Task: Find connections with filter location São Mateus do Maranhão with filter topic #Recruitmentwith filter profile language French with filter current company AYESA with filter school Annamalai University with filter industry Computer and Network Security with filter service category Nonprofit Consulting with filter keywords title Video Editor
Action: Mouse moved to (256, 346)
Screenshot: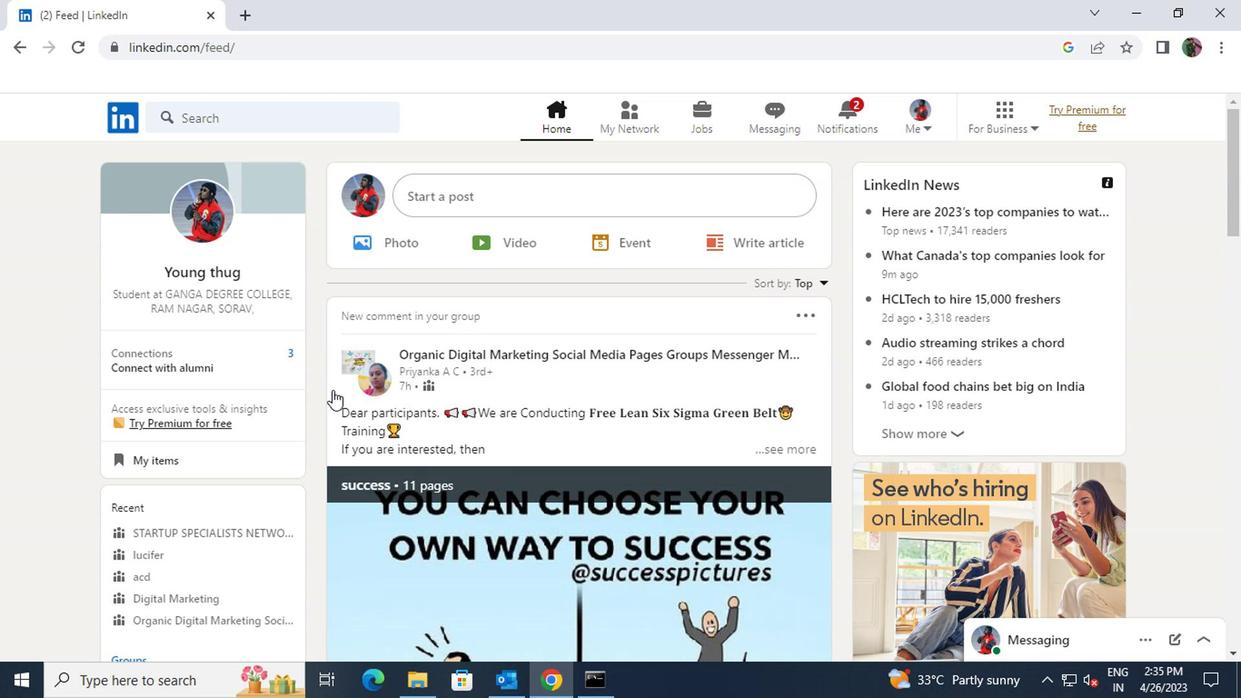 
Action: Mouse pressed left at (256, 346)
Screenshot: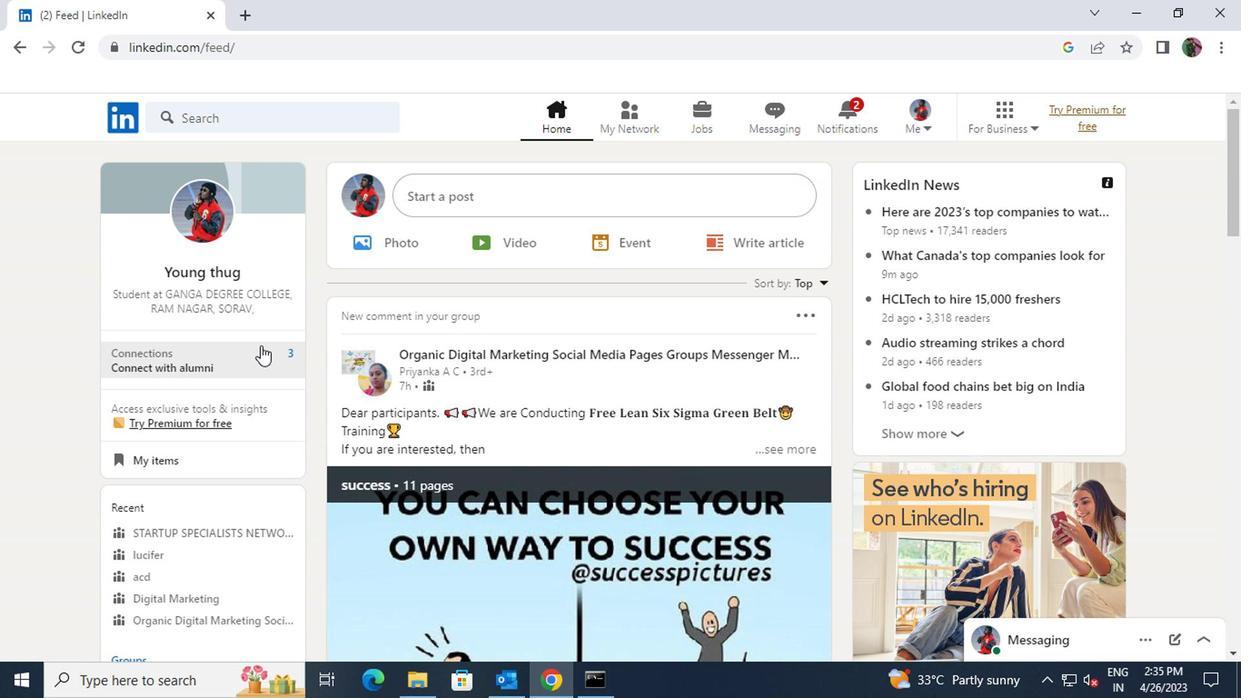 
Action: Mouse pressed left at (256, 346)
Screenshot: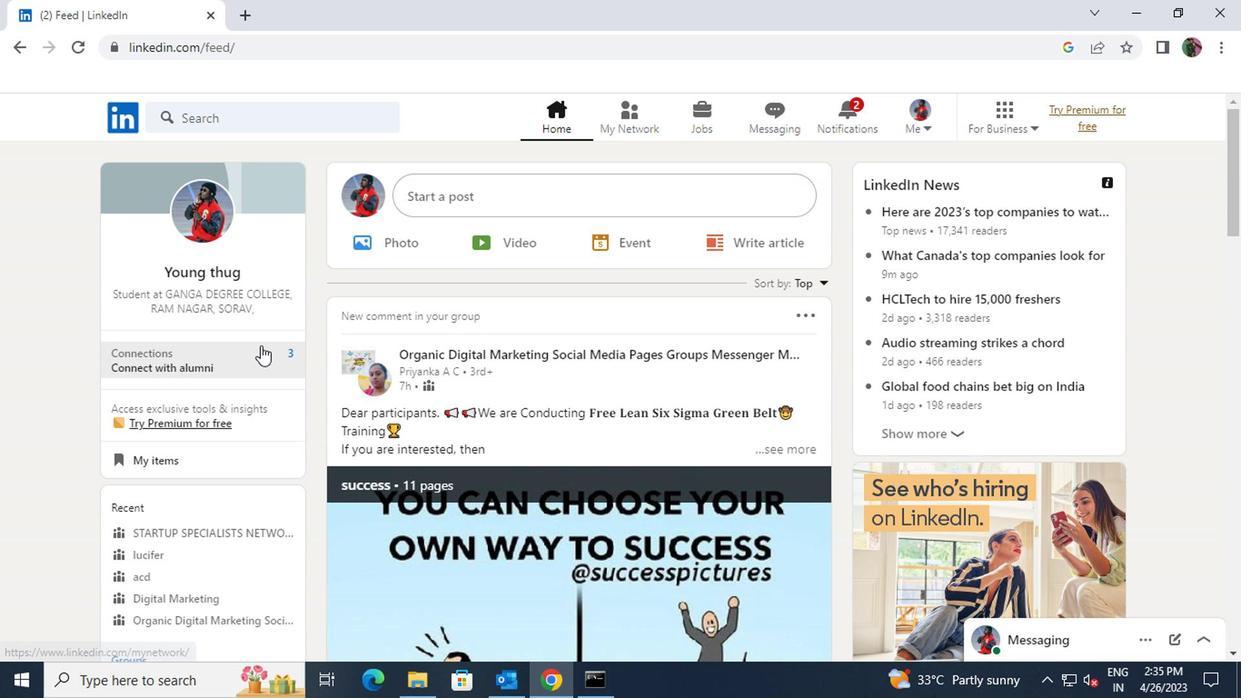 
Action: Mouse moved to (311, 227)
Screenshot: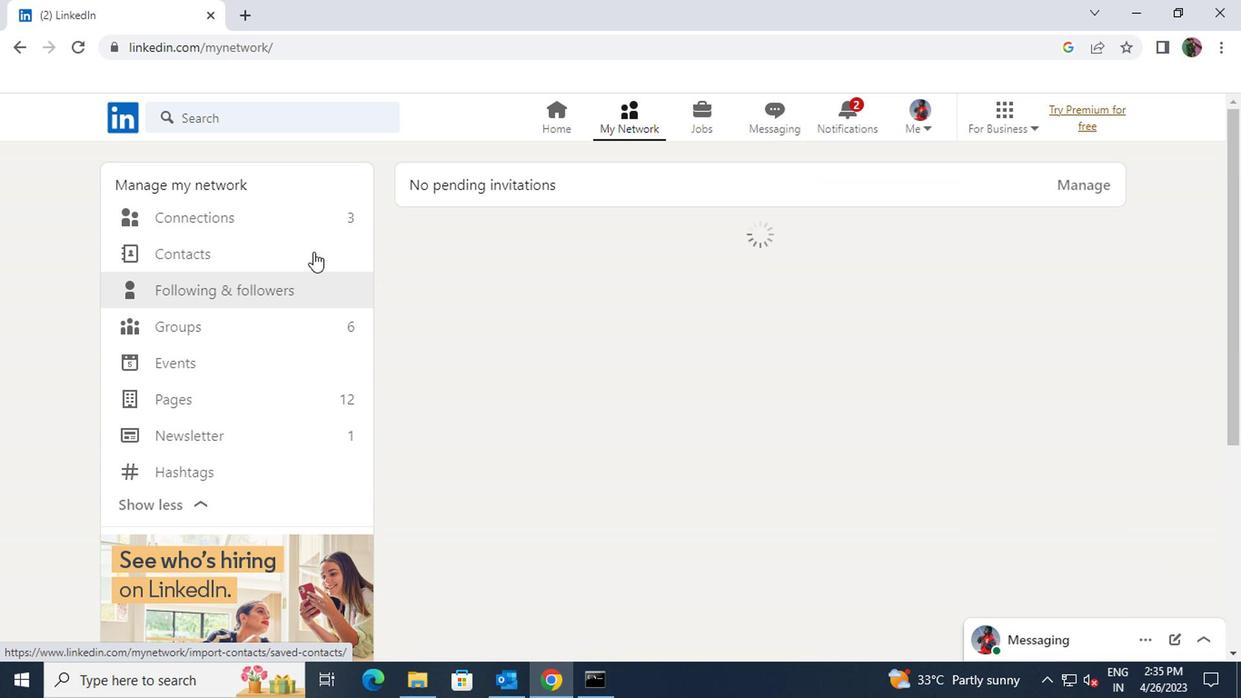 
Action: Mouse pressed left at (311, 227)
Screenshot: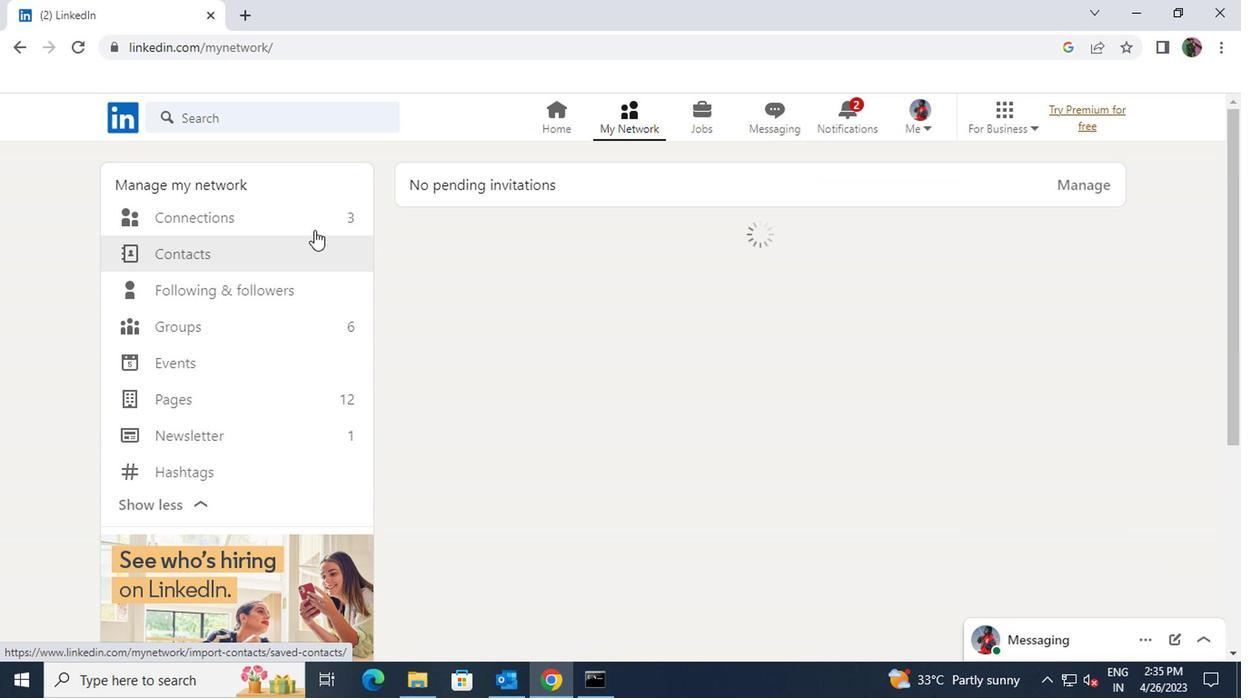 
Action: Mouse moved to (732, 217)
Screenshot: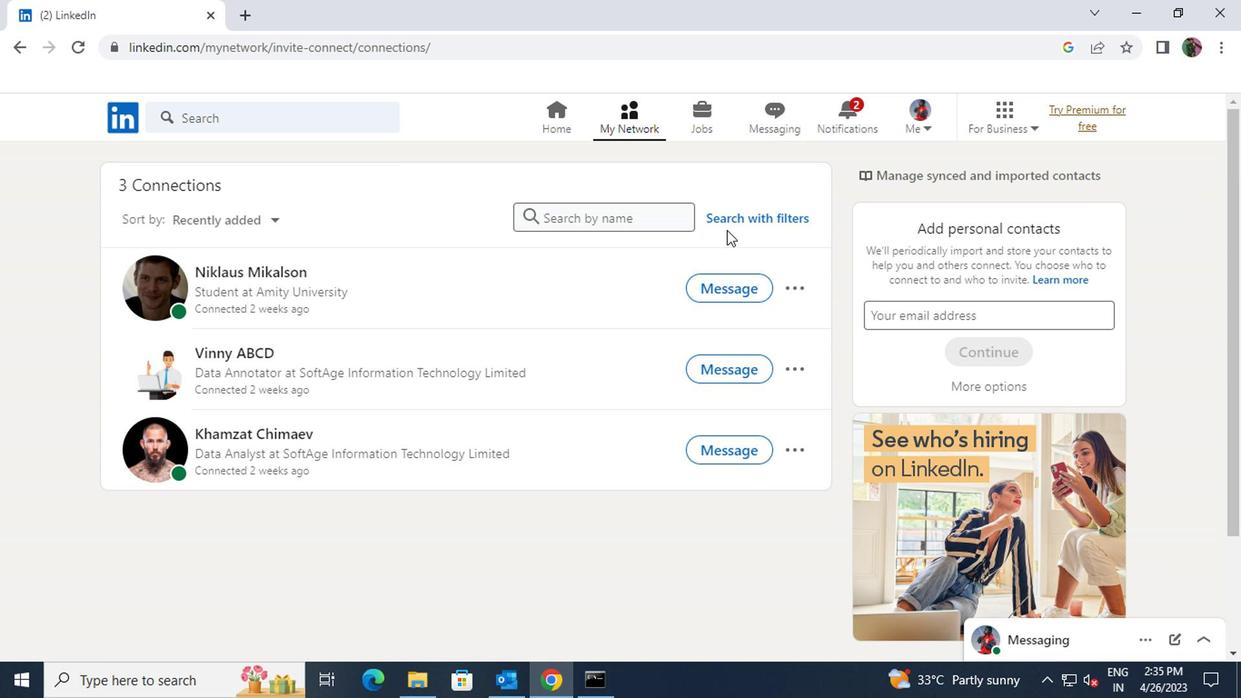 
Action: Mouse pressed left at (732, 217)
Screenshot: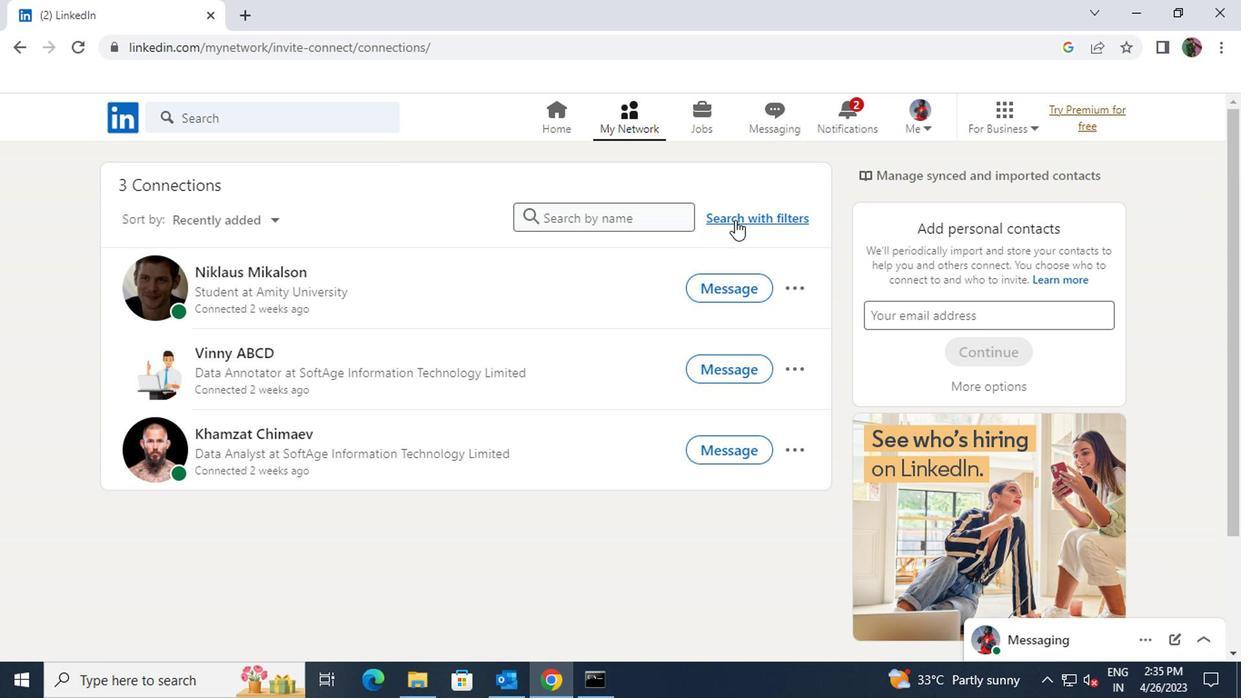 
Action: Mouse moved to (682, 171)
Screenshot: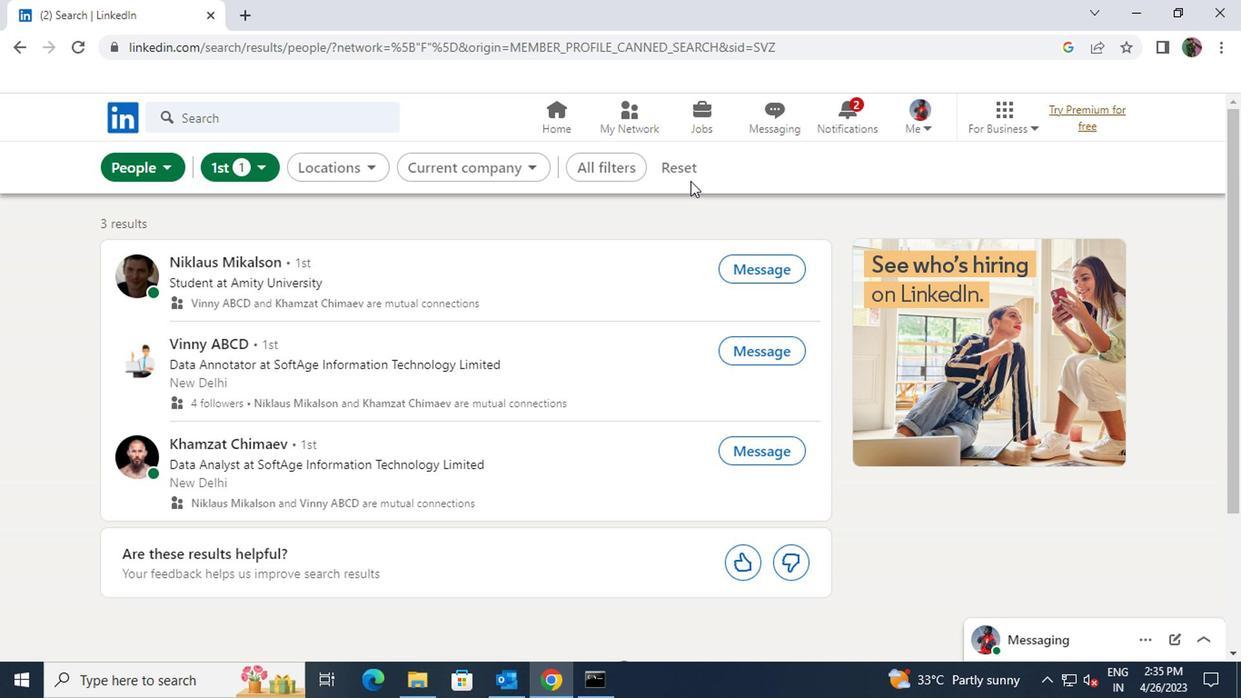 
Action: Mouse pressed left at (682, 171)
Screenshot: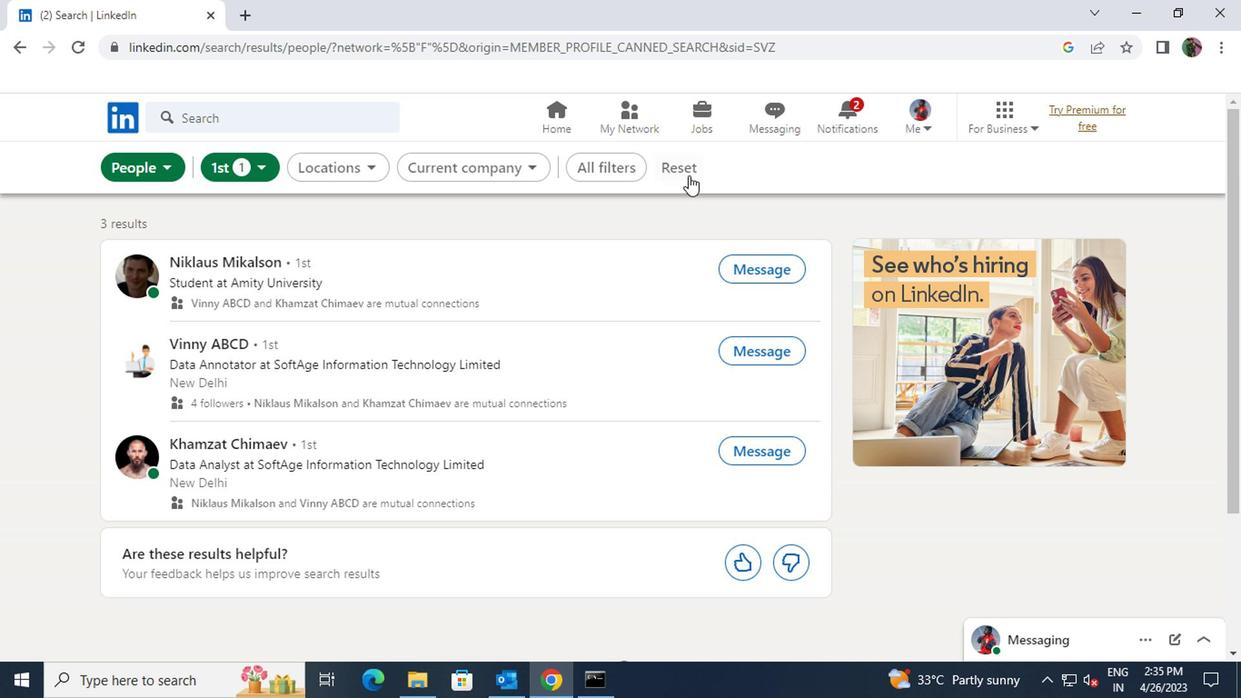 
Action: Mouse moved to (648, 169)
Screenshot: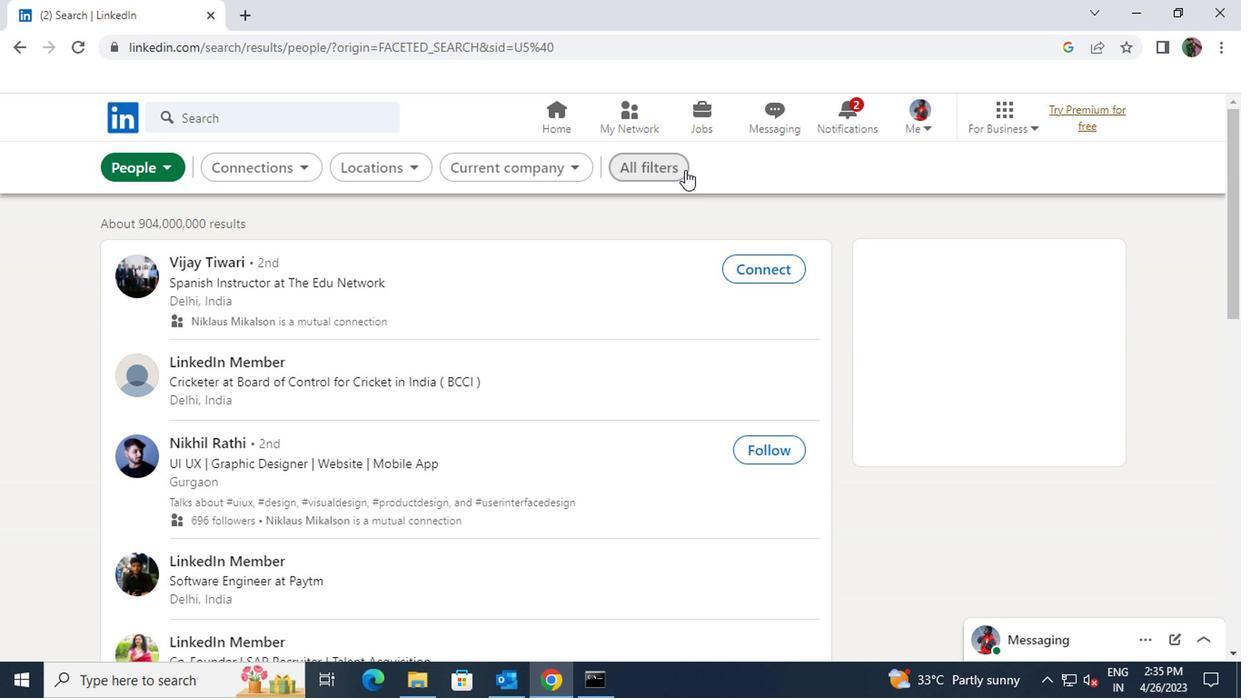 
Action: Mouse pressed left at (648, 169)
Screenshot: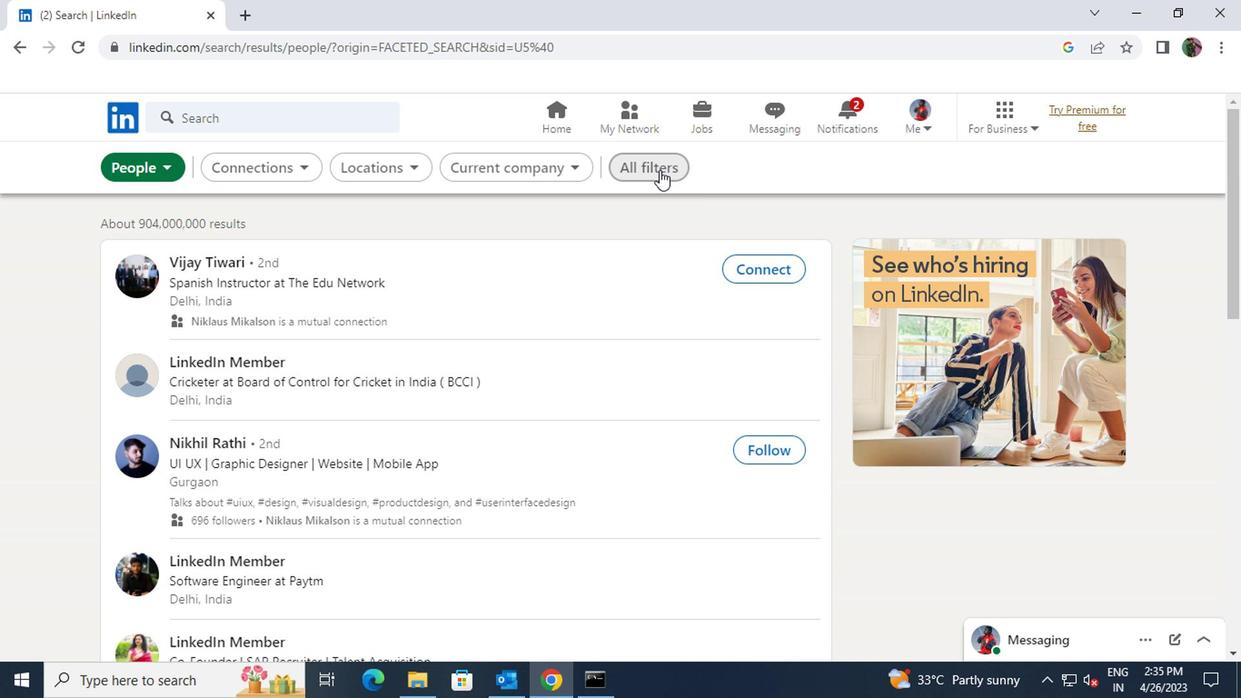 
Action: Mouse moved to (853, 323)
Screenshot: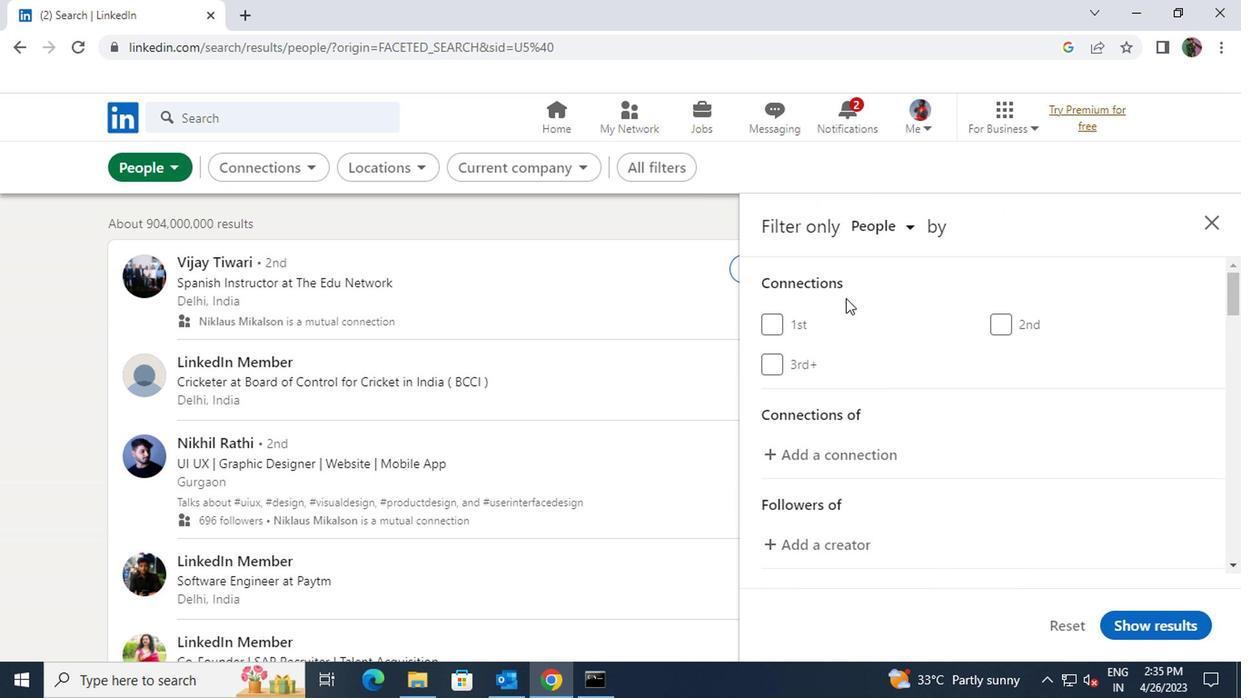 
Action: Mouse scrolled (853, 322) with delta (0, -1)
Screenshot: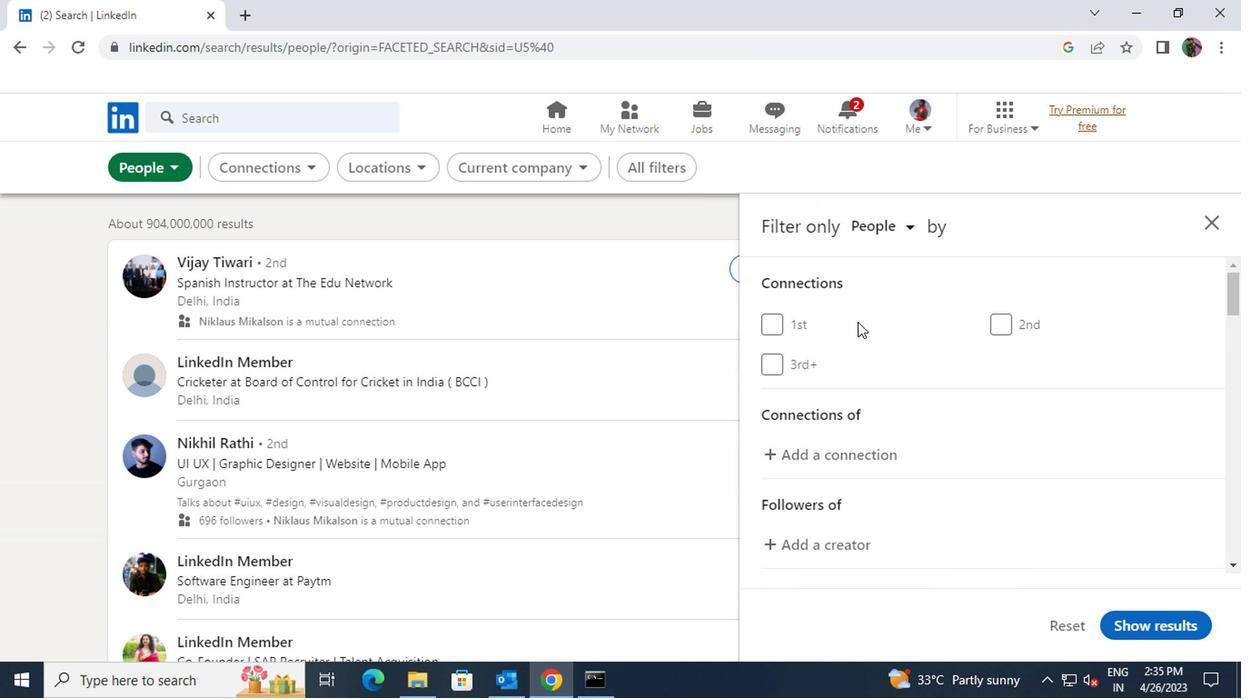 
Action: Mouse scrolled (853, 322) with delta (0, -1)
Screenshot: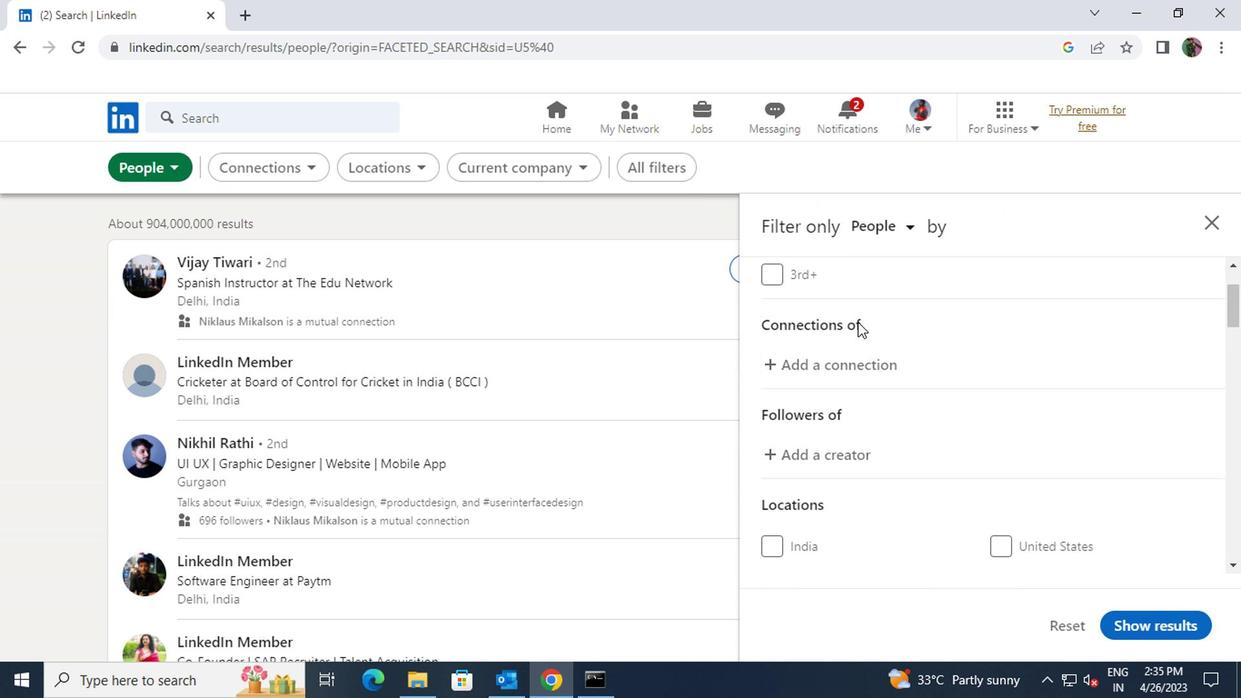 
Action: Mouse scrolled (853, 322) with delta (0, -1)
Screenshot: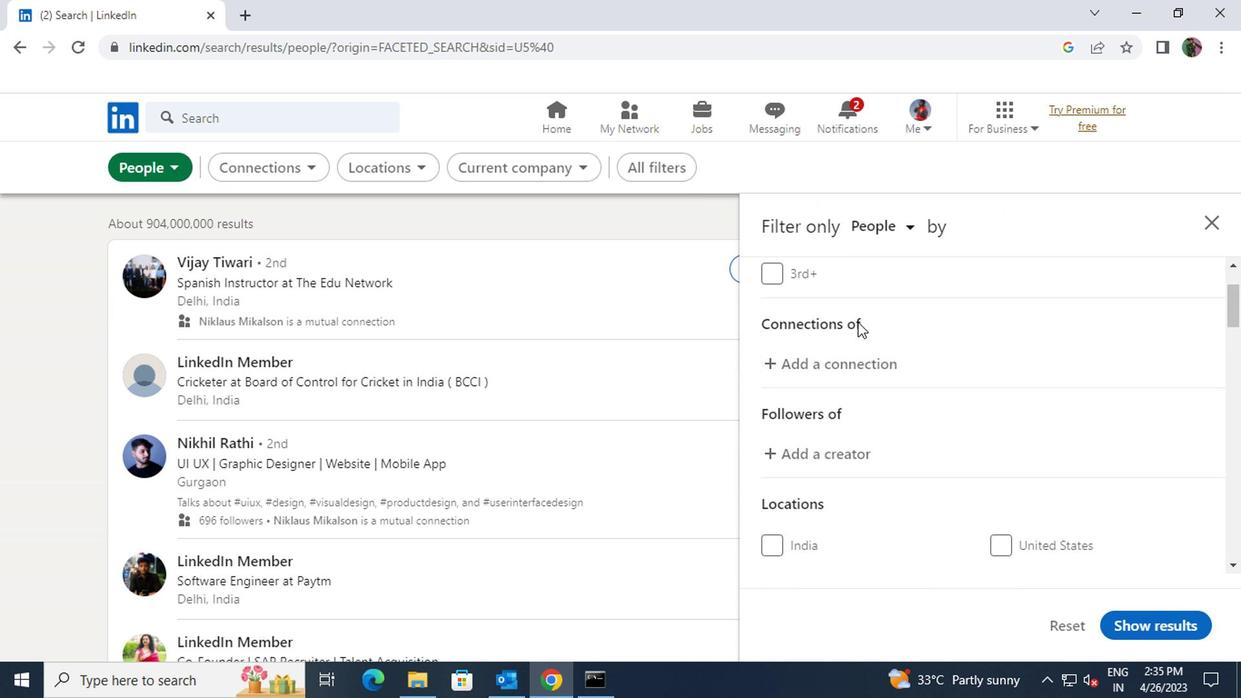 
Action: Mouse scrolled (853, 322) with delta (0, -1)
Screenshot: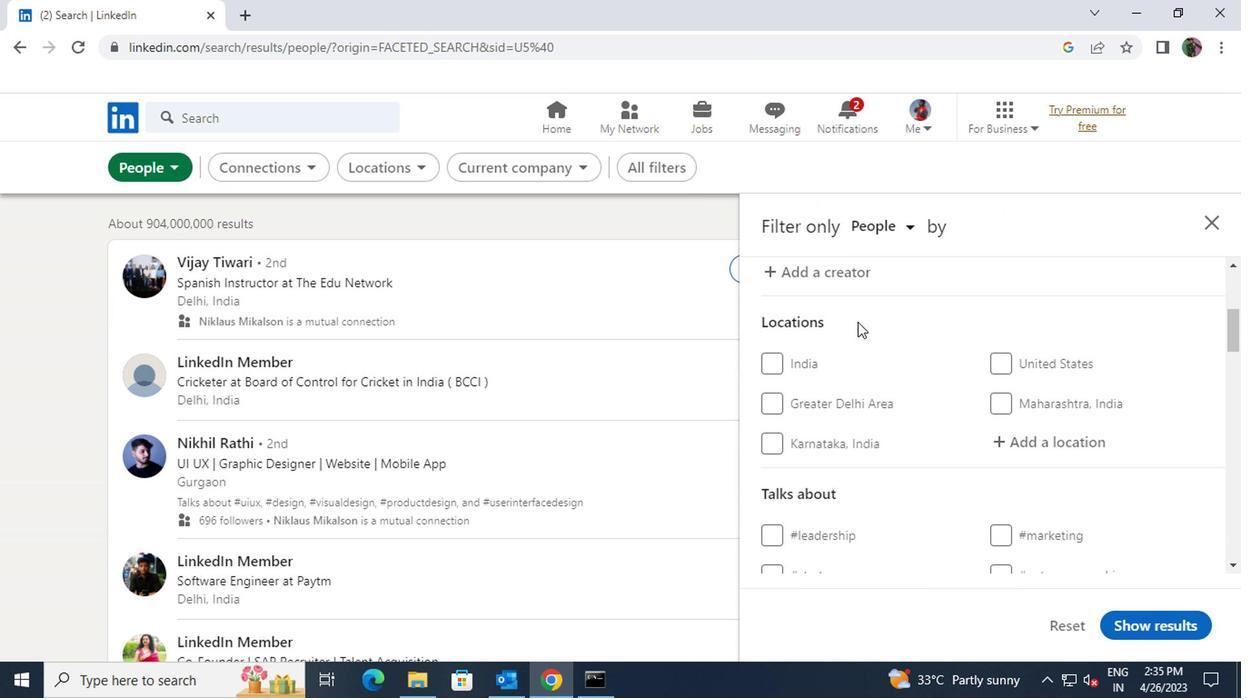 
Action: Mouse moved to (1069, 353)
Screenshot: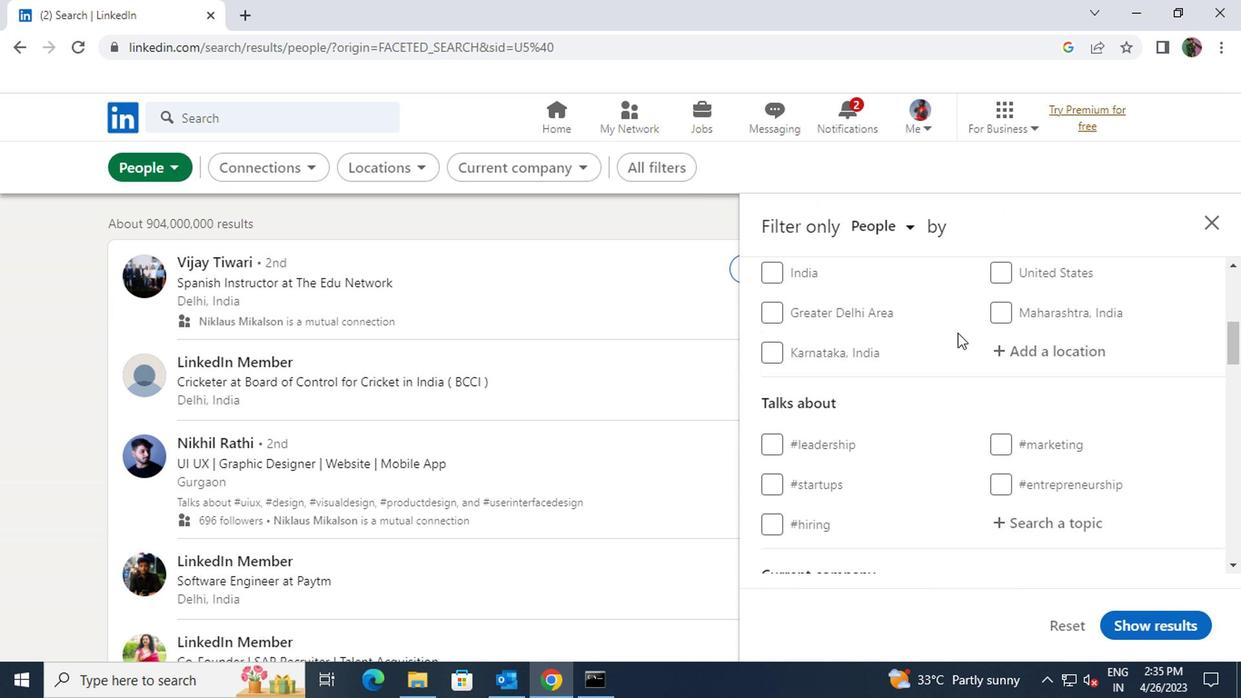 
Action: Mouse pressed left at (1069, 353)
Screenshot: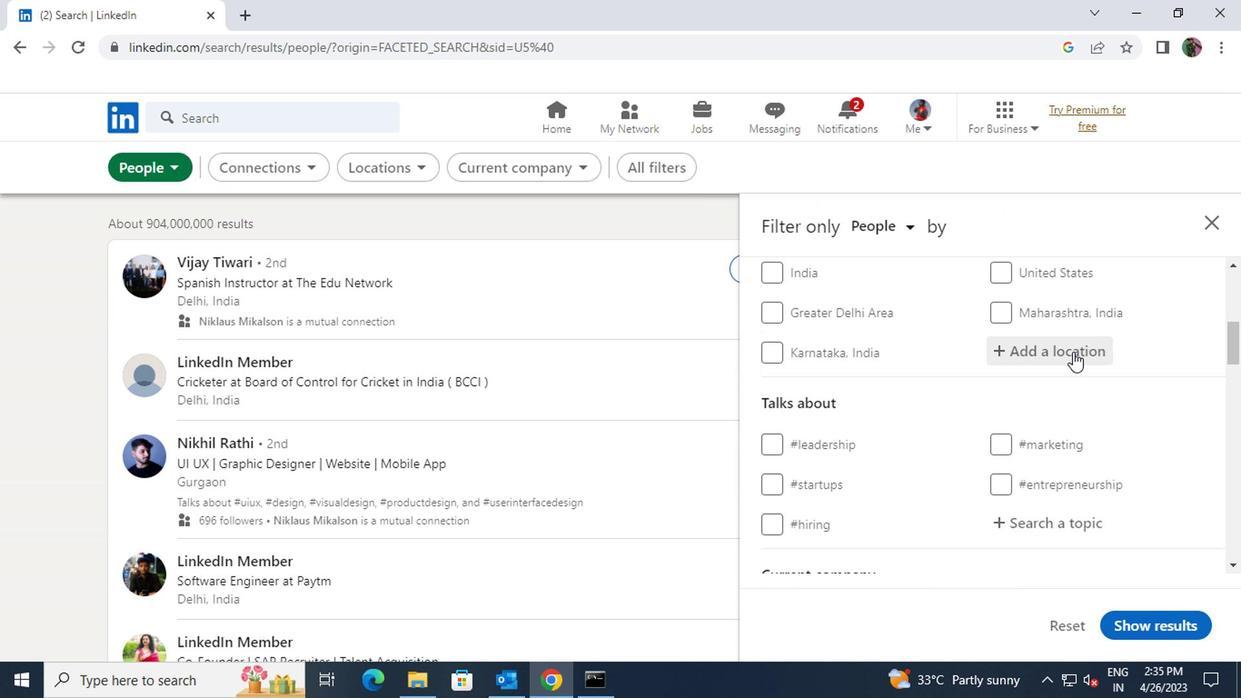 
Action: Key pressed <Key.shift><Key.shift>SAO<Key.space>MATEU
Screenshot: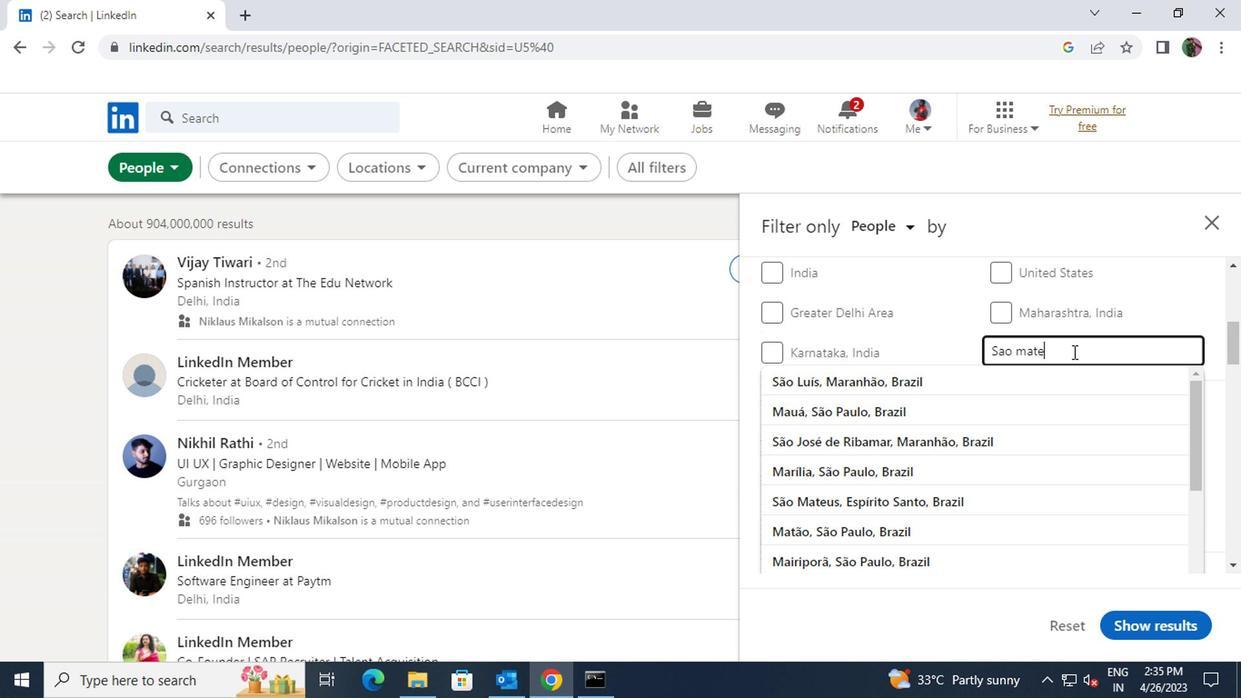 
Action: Mouse moved to (1043, 435)
Screenshot: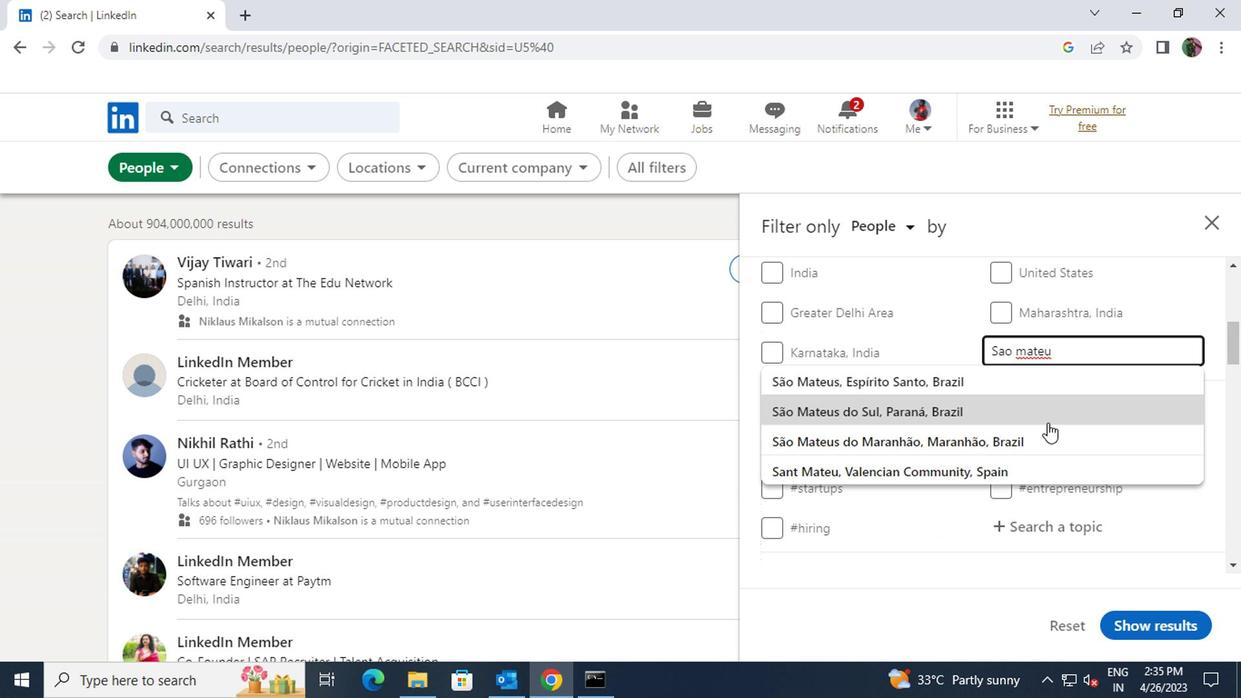 
Action: Mouse pressed left at (1043, 435)
Screenshot: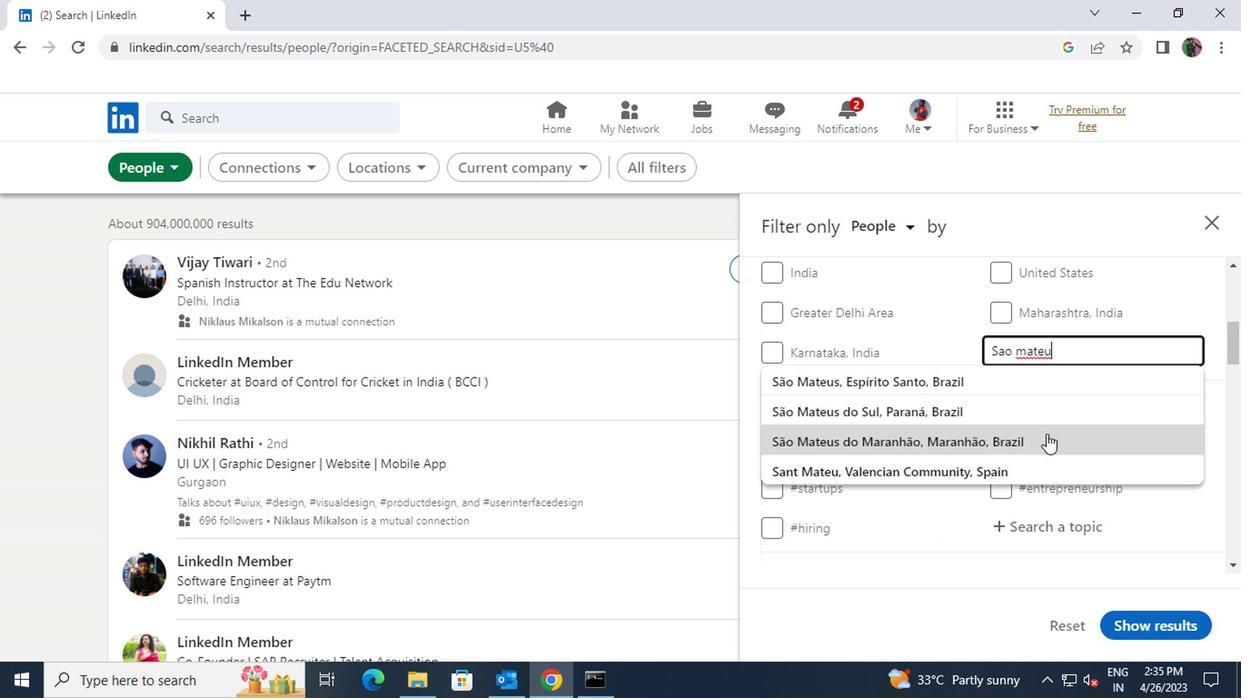 
Action: Mouse scrolled (1043, 433) with delta (0, -1)
Screenshot: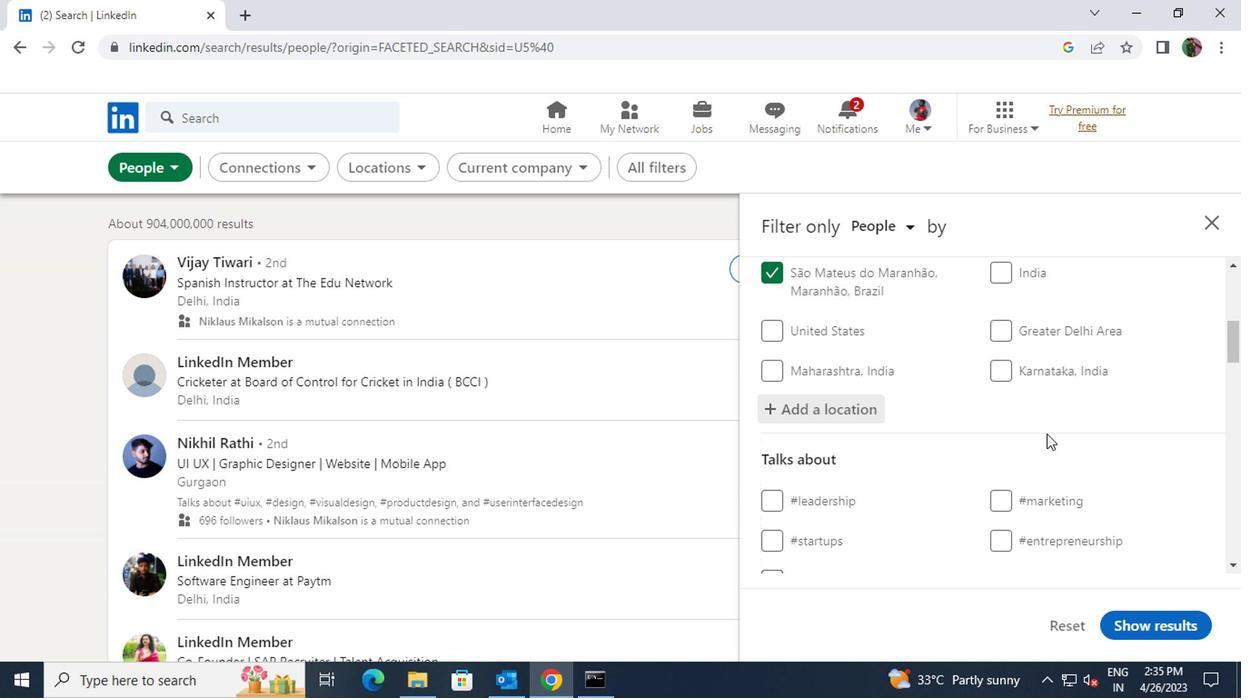 
Action: Mouse moved to (1032, 500)
Screenshot: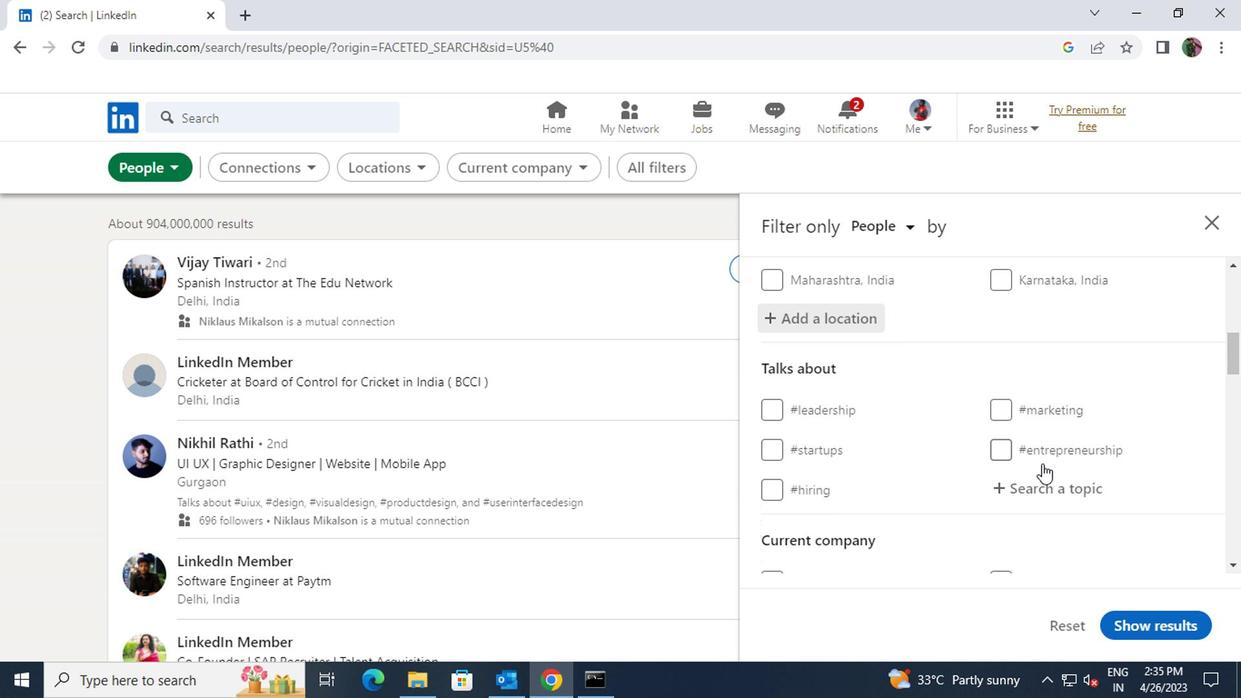 
Action: Mouse pressed left at (1032, 500)
Screenshot: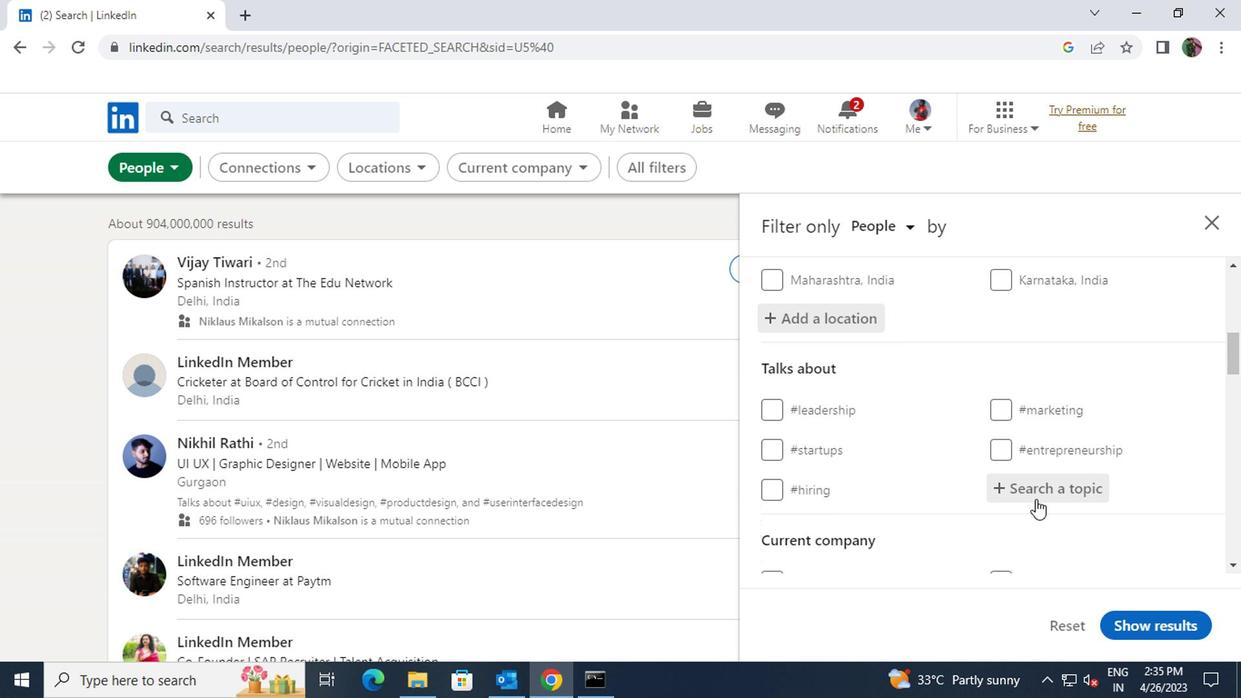
Action: Key pressed <Key.shift><Key.shift><Key.shift><Key.shift><Key.shift><Key.shift><Key.shift><Key.shift><Key.shift>#<Key.shift>RECURITMENTWITH
Screenshot: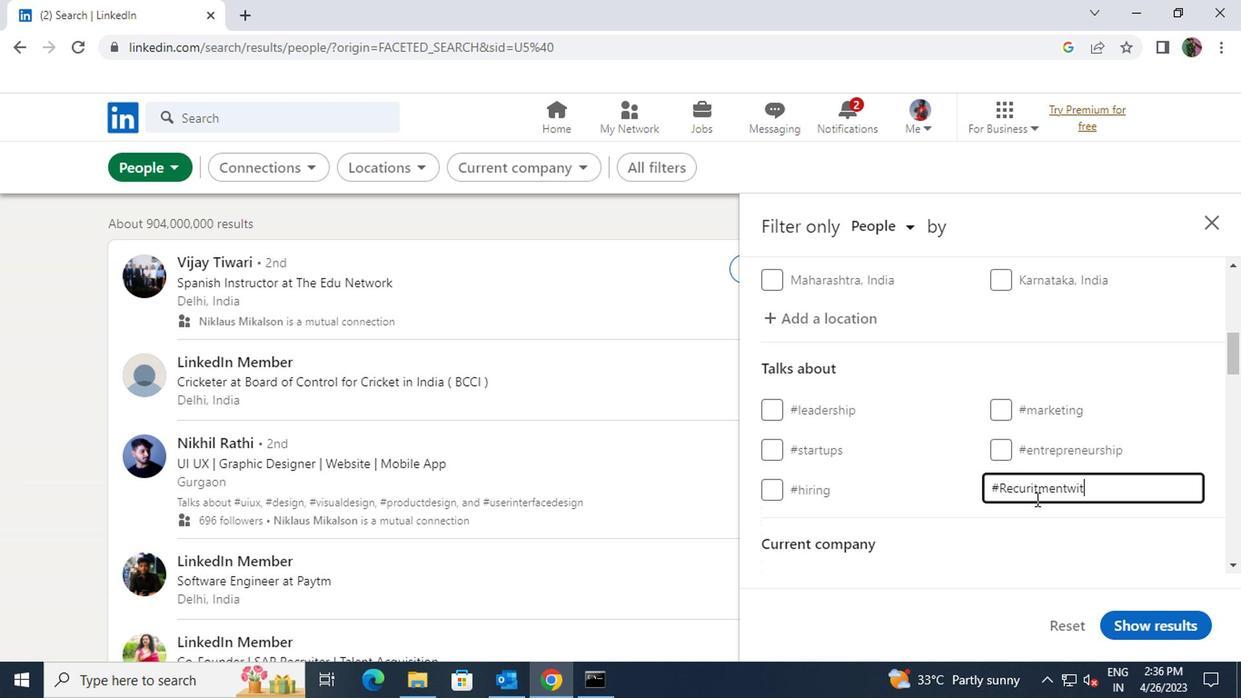 
Action: Mouse scrolled (1032, 499) with delta (0, 0)
Screenshot: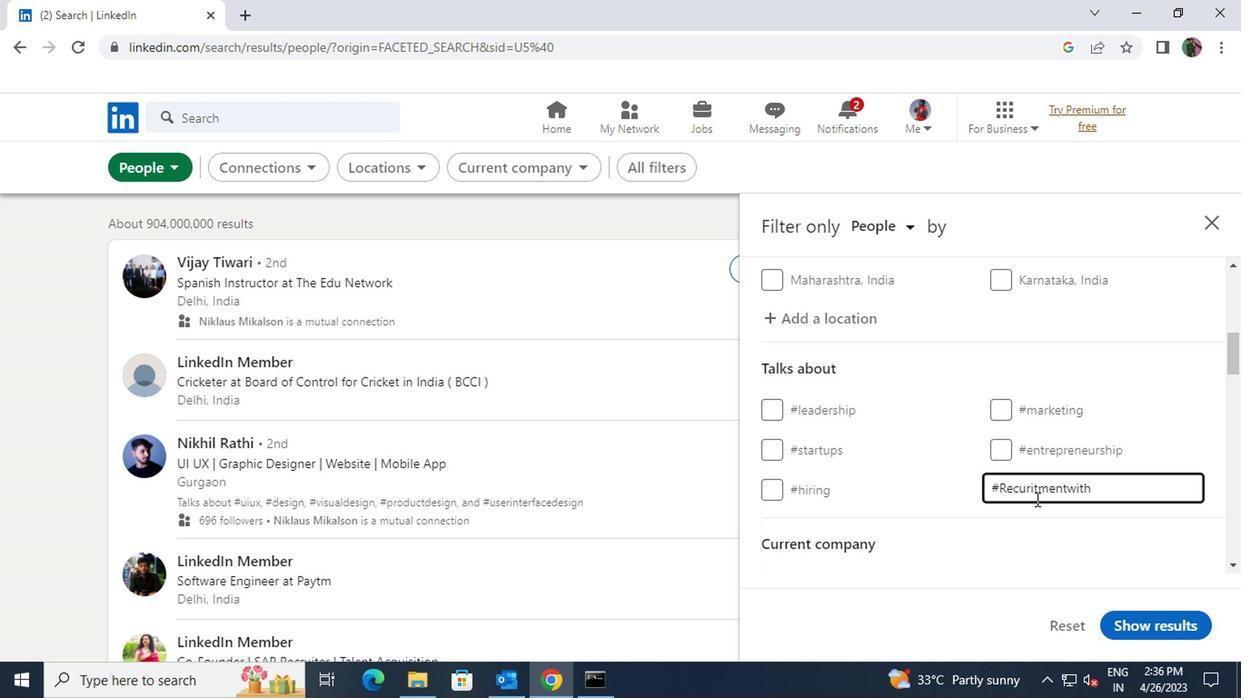 
Action: Mouse scrolled (1032, 499) with delta (0, 0)
Screenshot: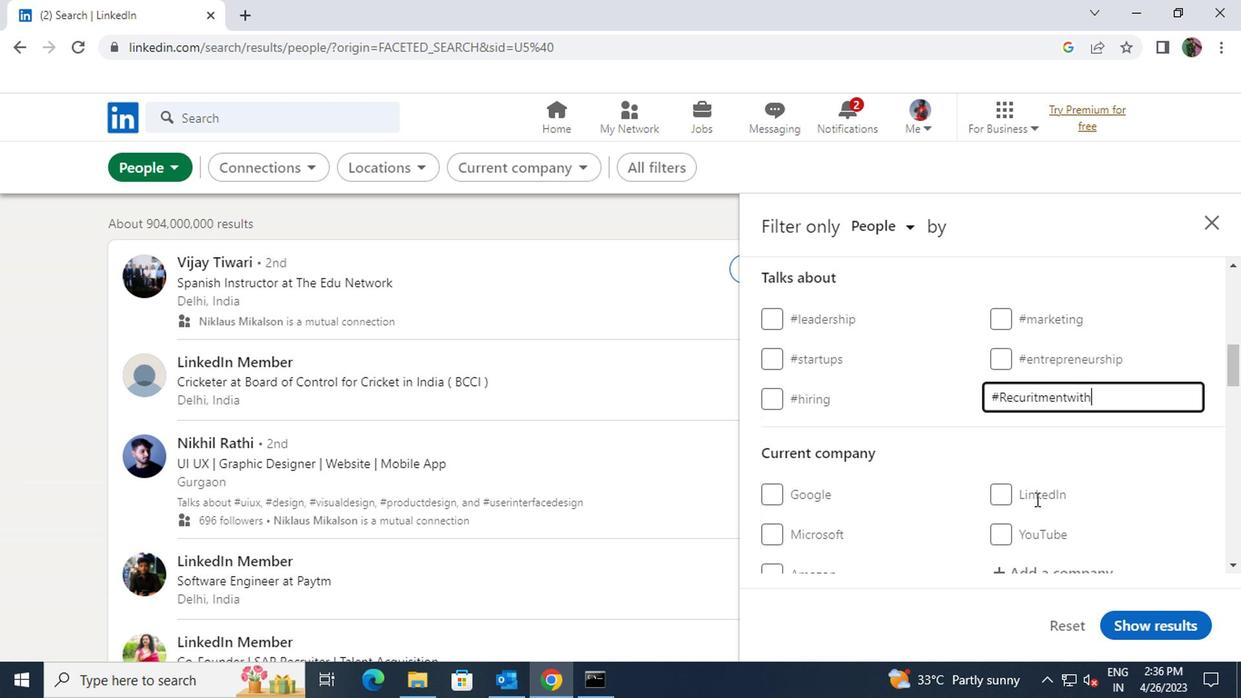 
Action: Mouse scrolled (1032, 499) with delta (0, 0)
Screenshot: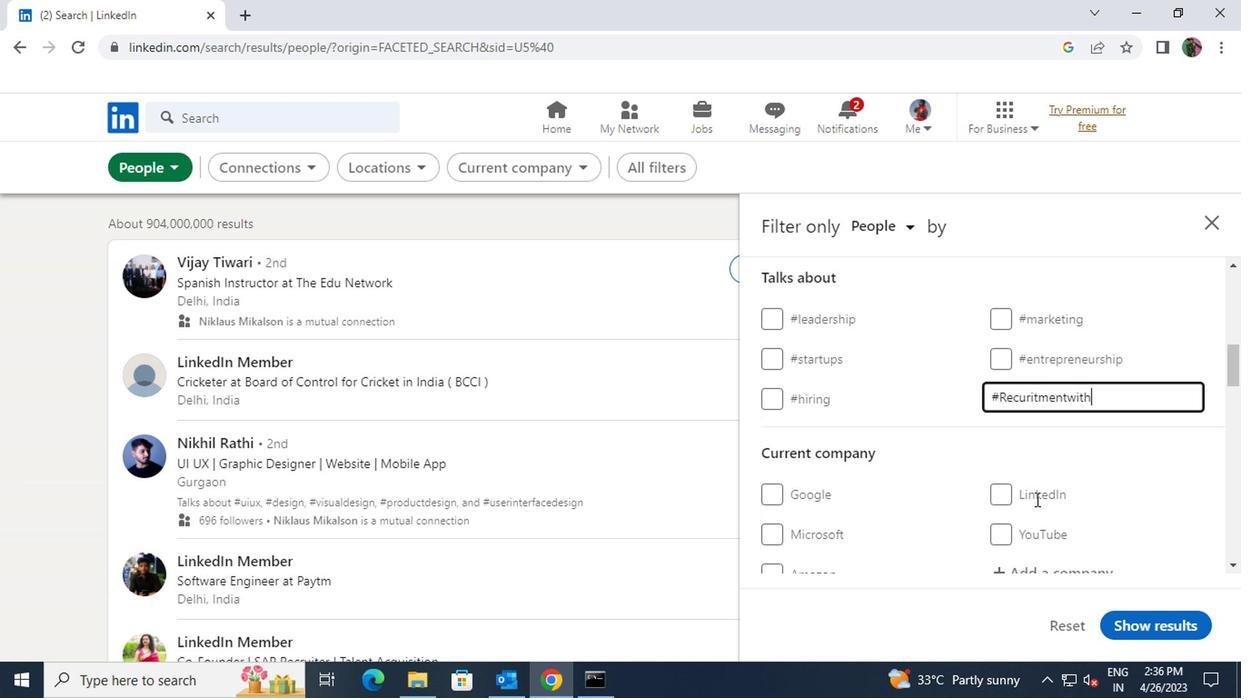 
Action: Mouse moved to (1029, 391)
Screenshot: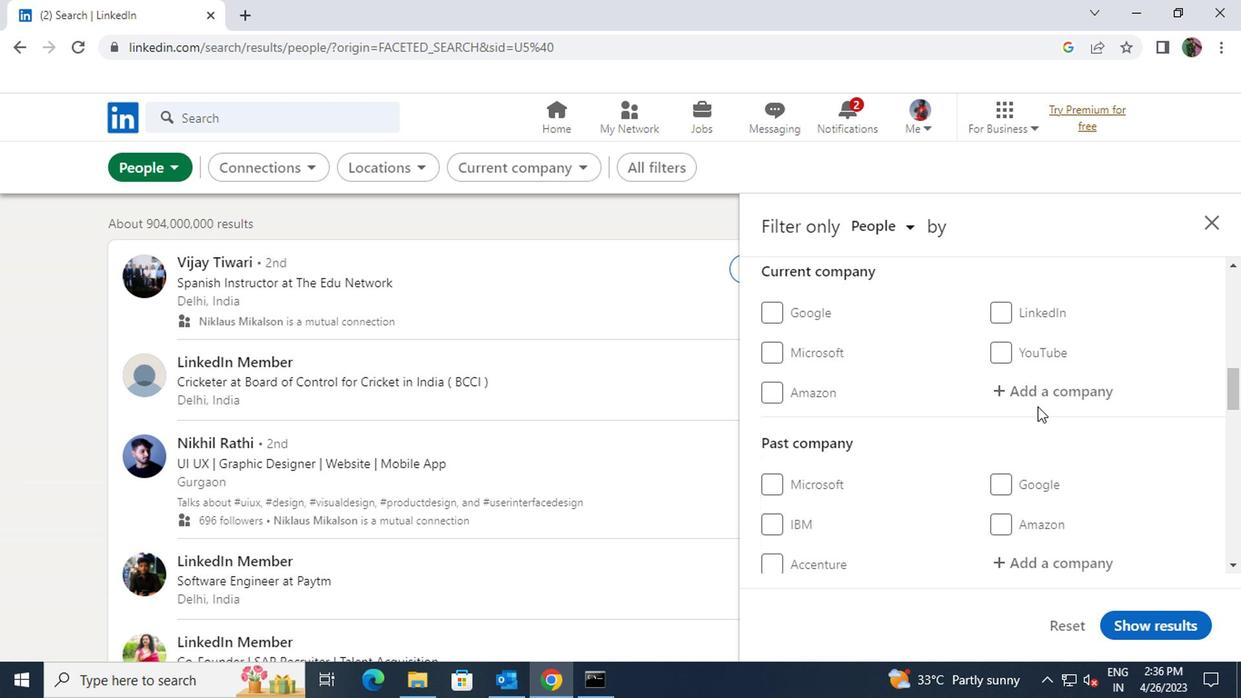 
Action: Mouse pressed left at (1029, 391)
Screenshot: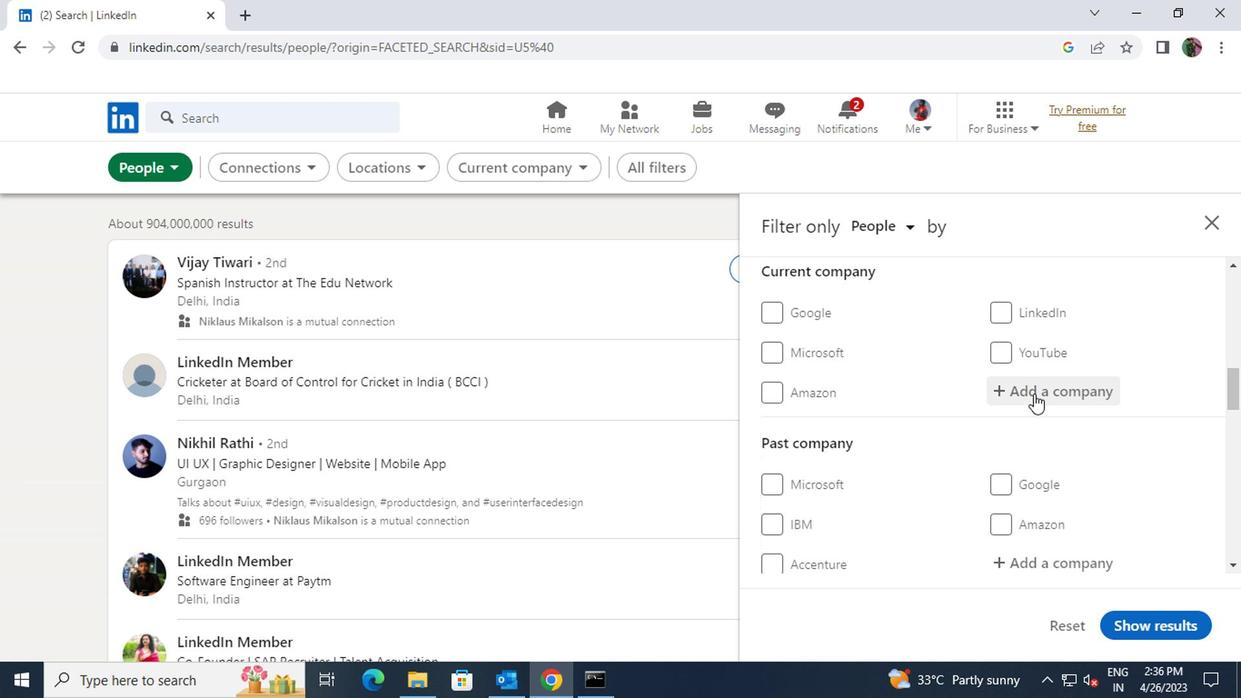 
Action: Key pressed <Key.shift><Key.shift><Key.shift><Key.shift><Key.shift><Key.shift><Key.shift><Key.shift><Key.shift>AYESA
Screenshot: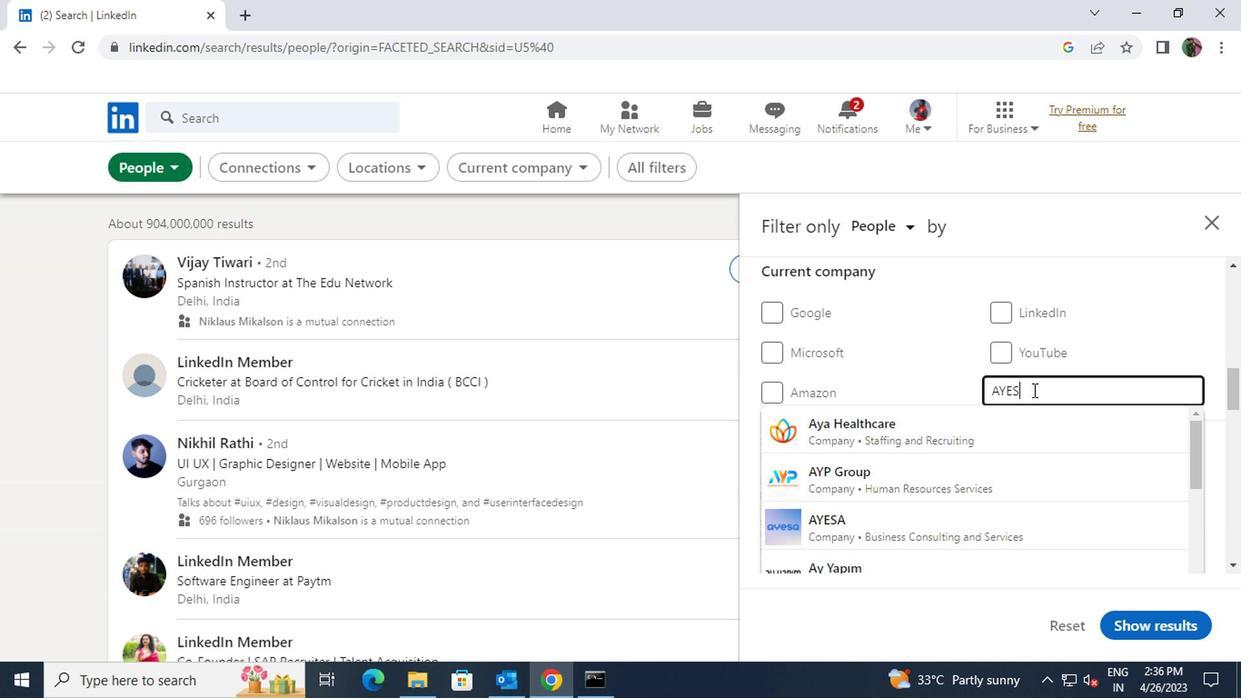 
Action: Mouse moved to (1019, 428)
Screenshot: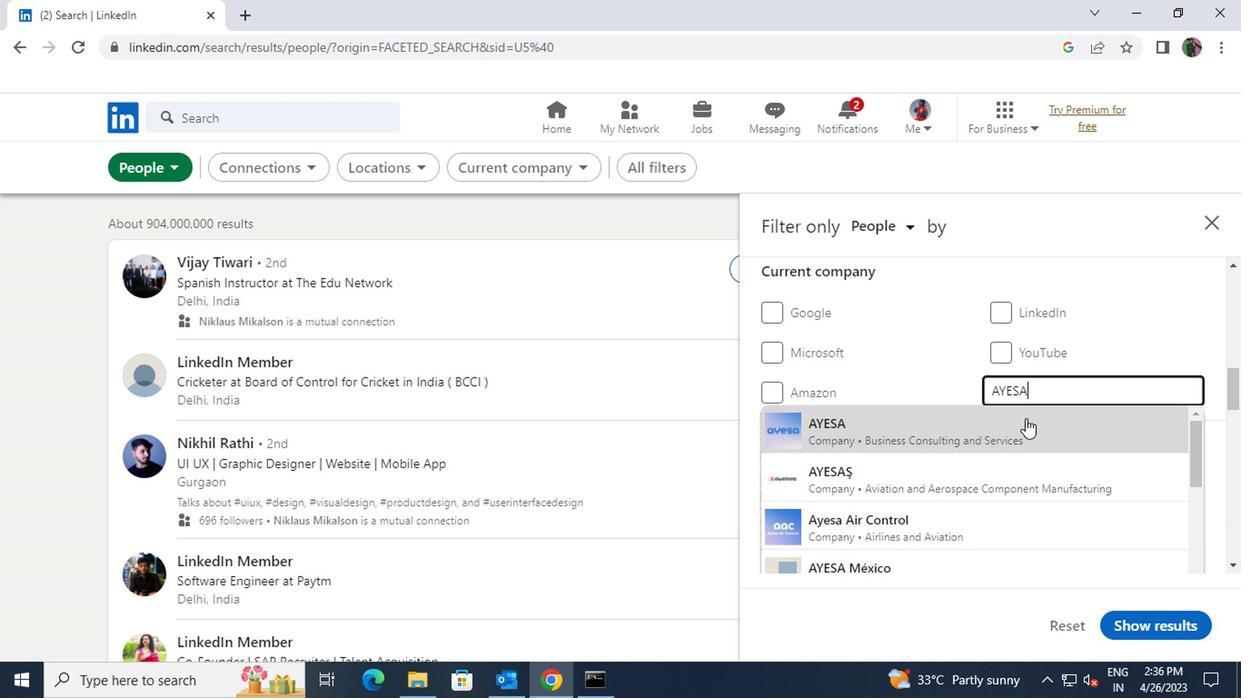
Action: Mouse pressed left at (1019, 428)
Screenshot: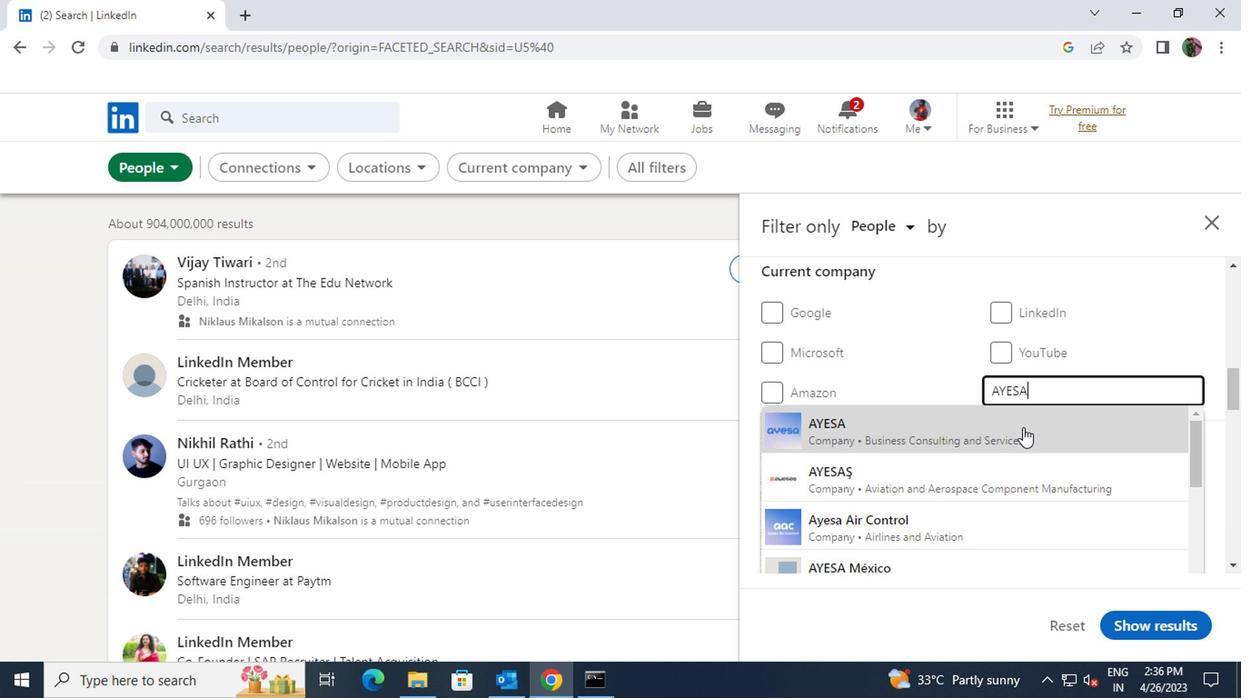 
Action: Mouse scrolled (1019, 428) with delta (0, 0)
Screenshot: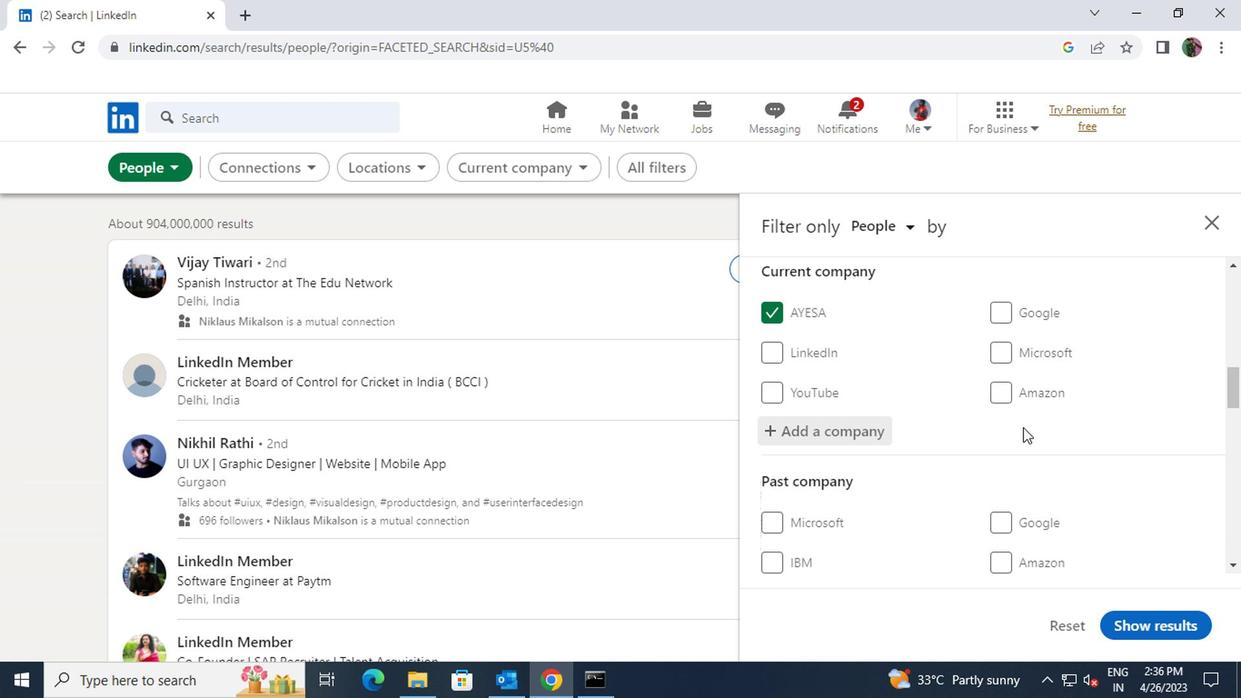 
Action: Mouse scrolled (1019, 428) with delta (0, 0)
Screenshot: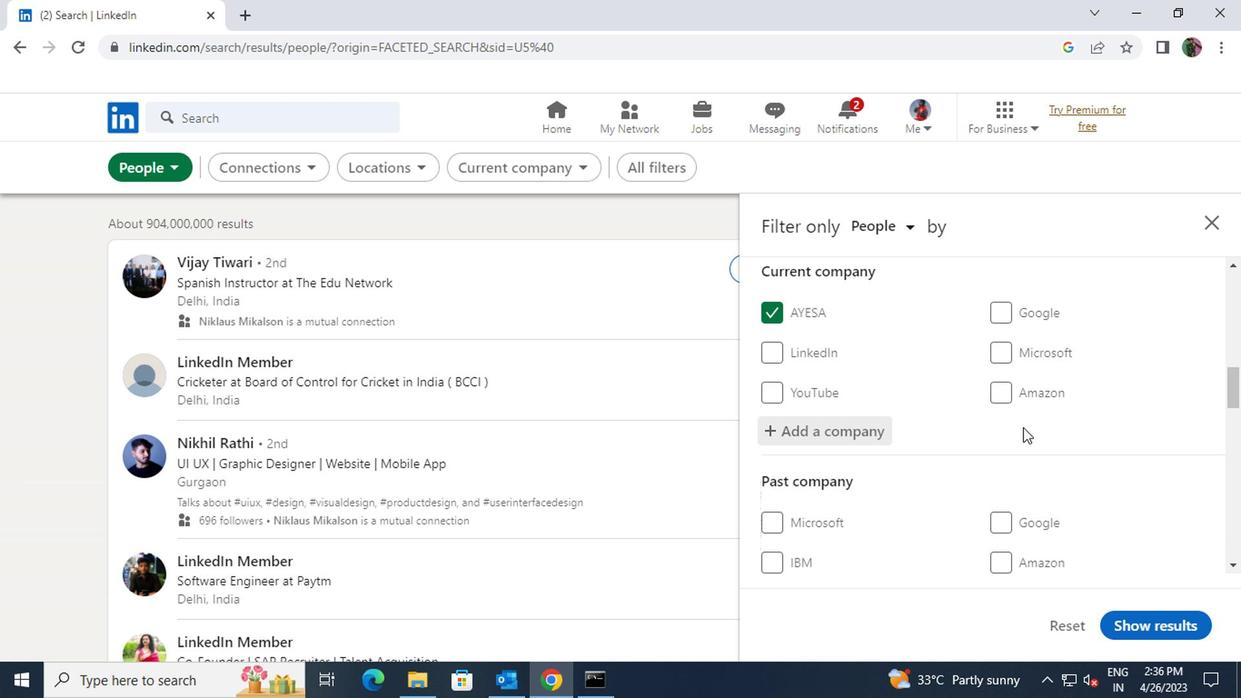 
Action: Mouse scrolled (1019, 428) with delta (0, 0)
Screenshot: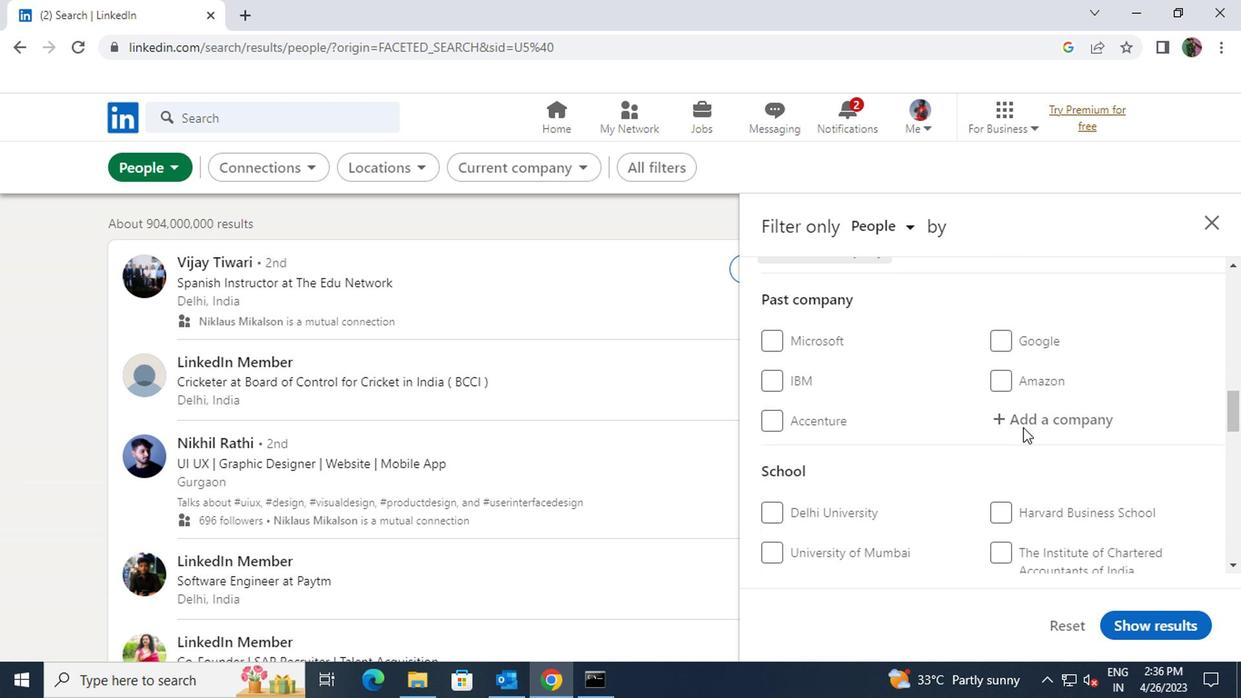 
Action: Mouse scrolled (1019, 428) with delta (0, 0)
Screenshot: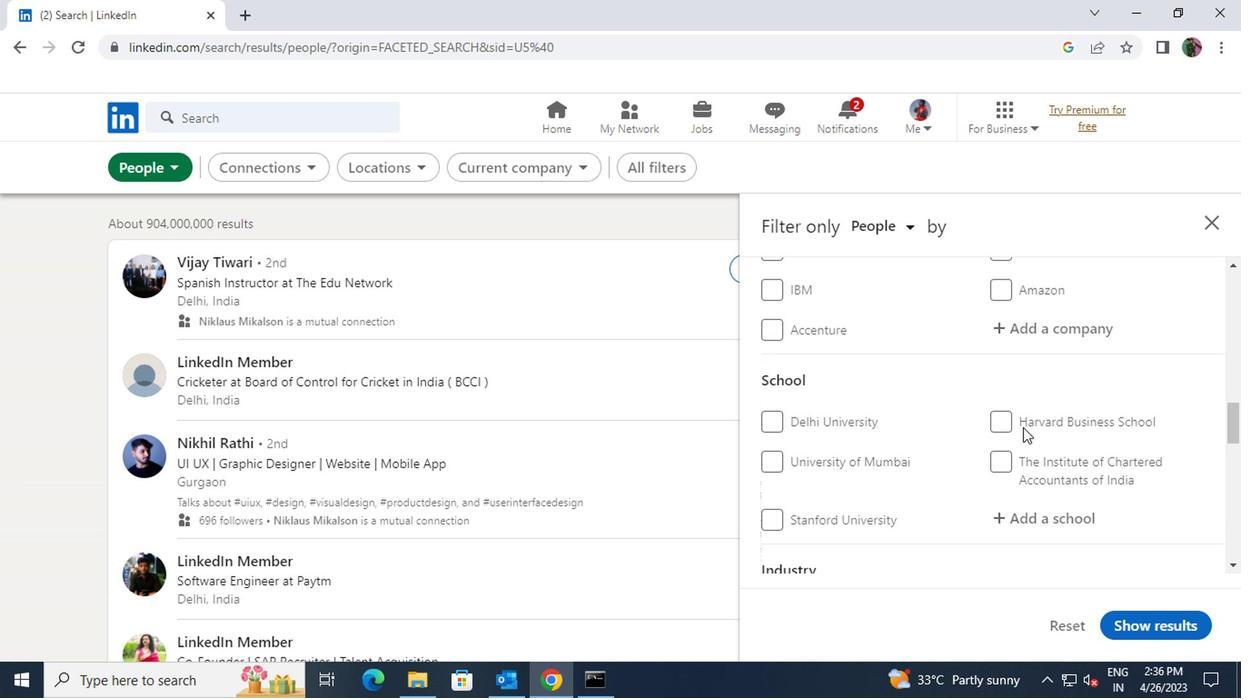 
Action: Mouse pressed left at (1019, 428)
Screenshot: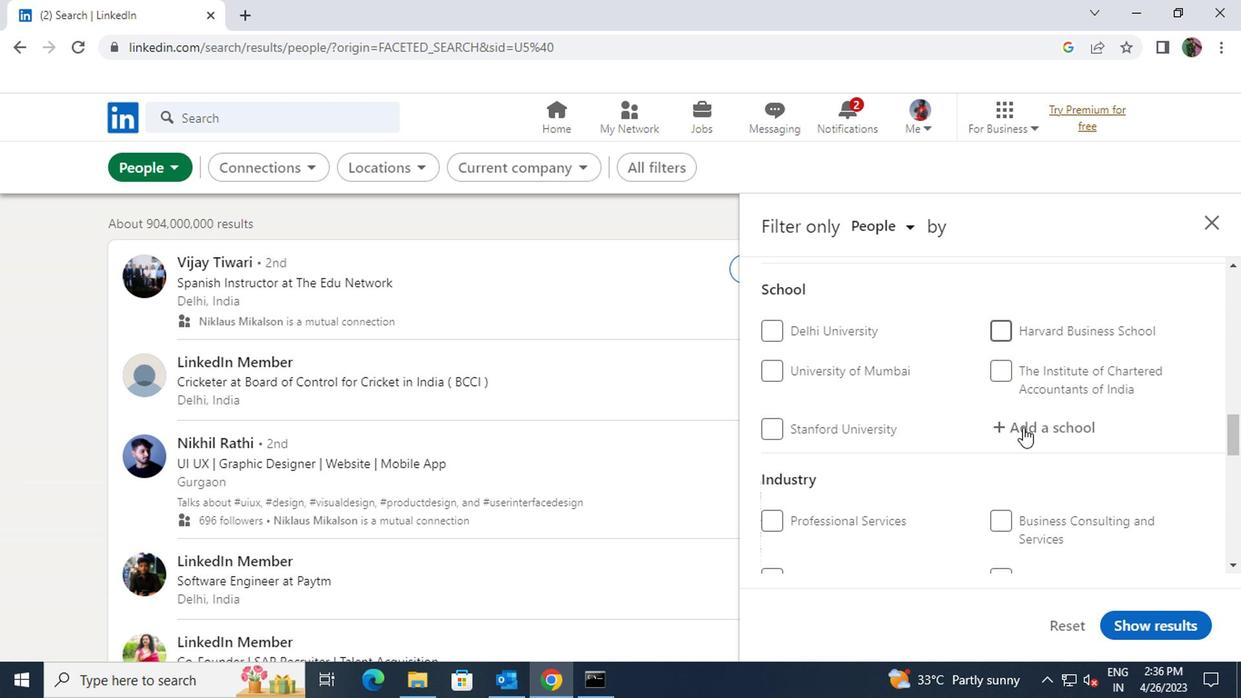 
Action: Key pressed <Key.shift><Key.shift>ANNAMALAI
Screenshot: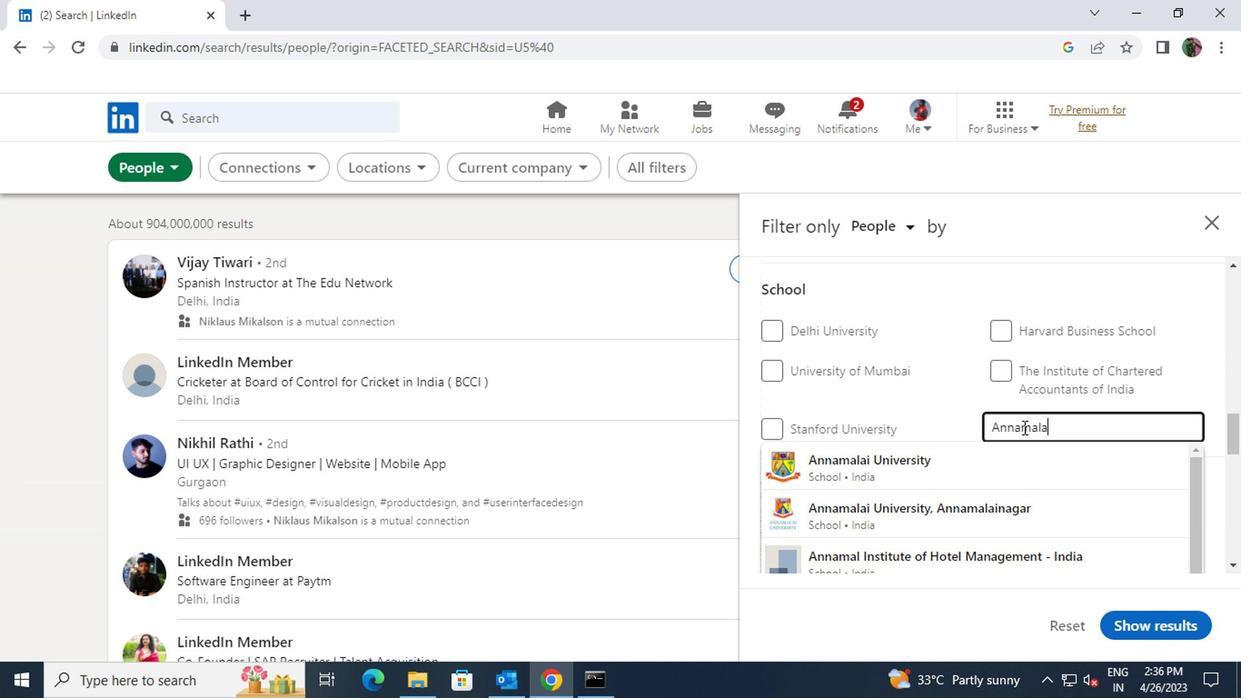 
Action: Mouse moved to (1009, 460)
Screenshot: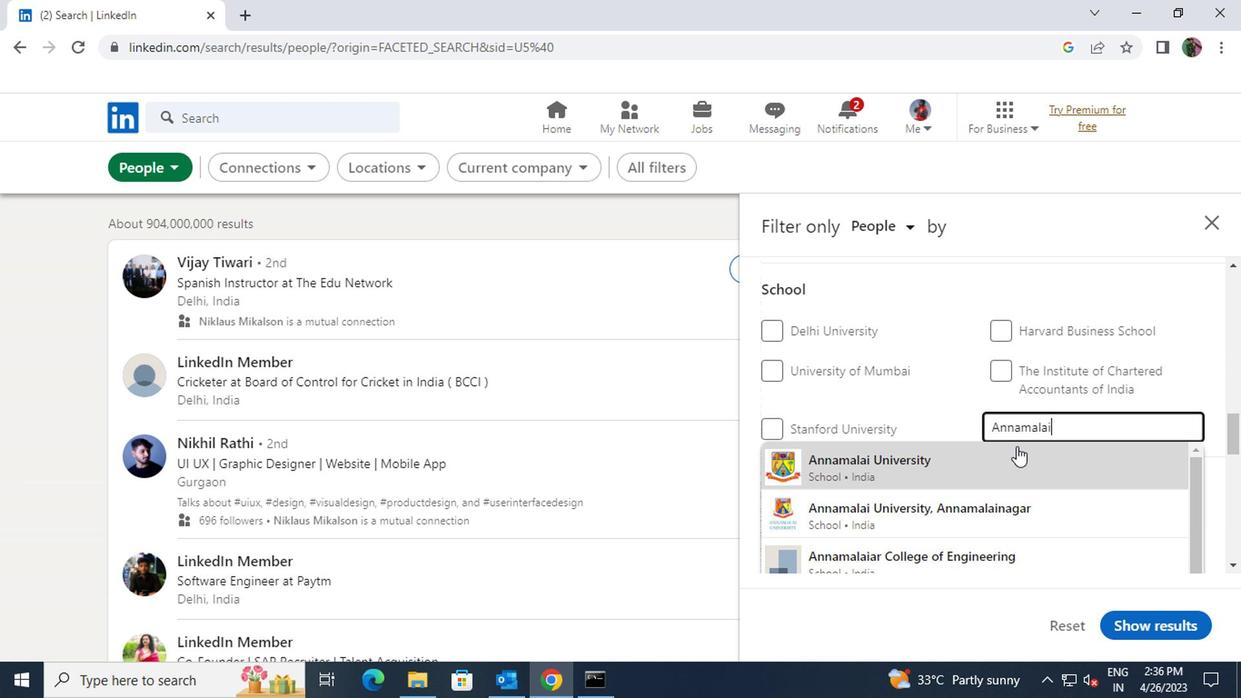 
Action: Mouse pressed left at (1009, 460)
Screenshot: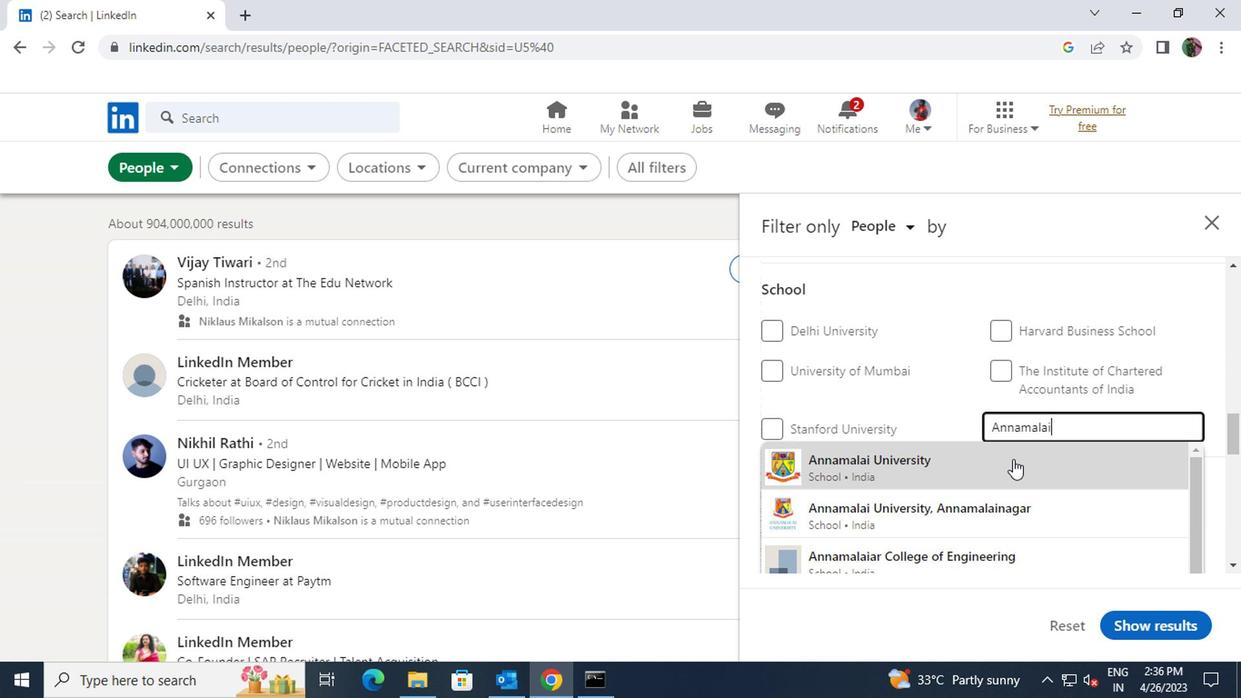 
Action: Mouse scrolled (1009, 459) with delta (0, 0)
Screenshot: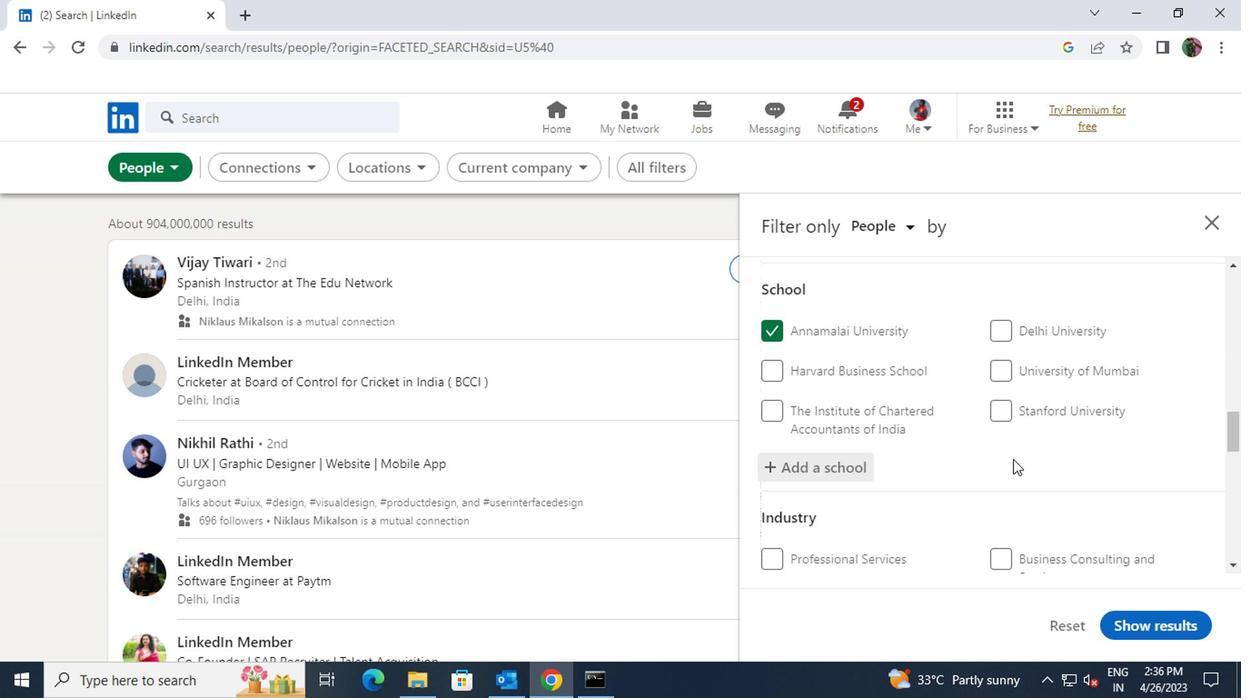 
Action: Mouse scrolled (1009, 459) with delta (0, 0)
Screenshot: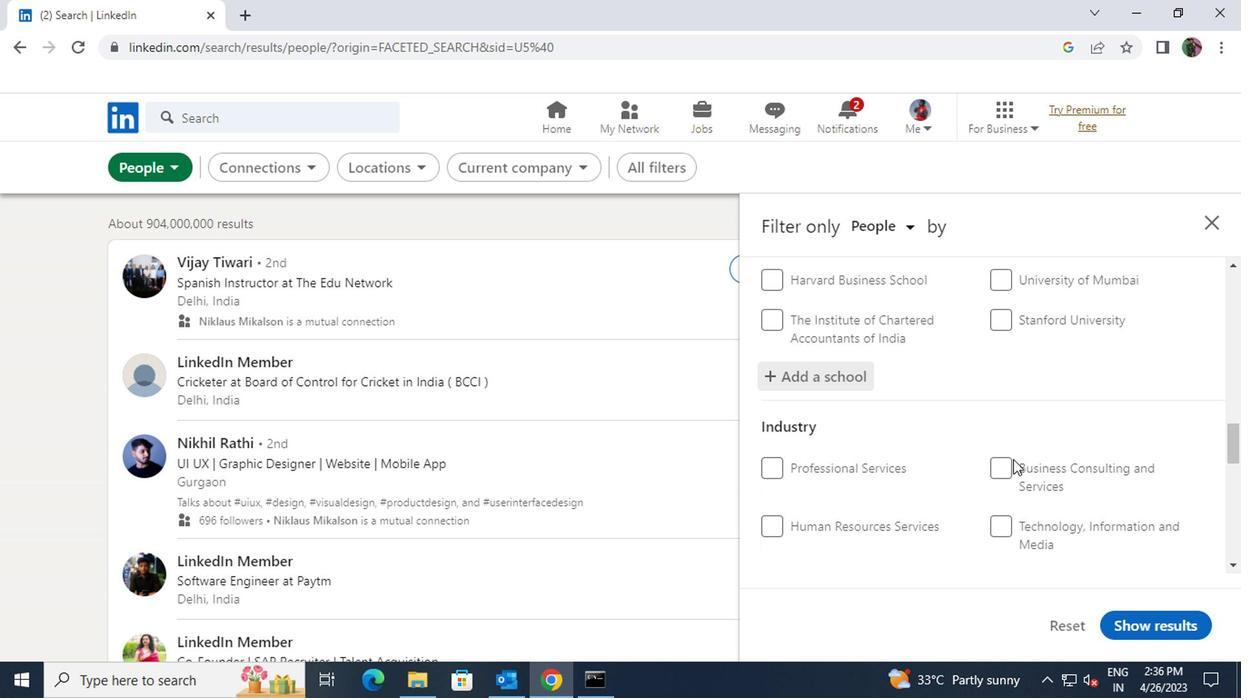 
Action: Mouse moved to (1010, 490)
Screenshot: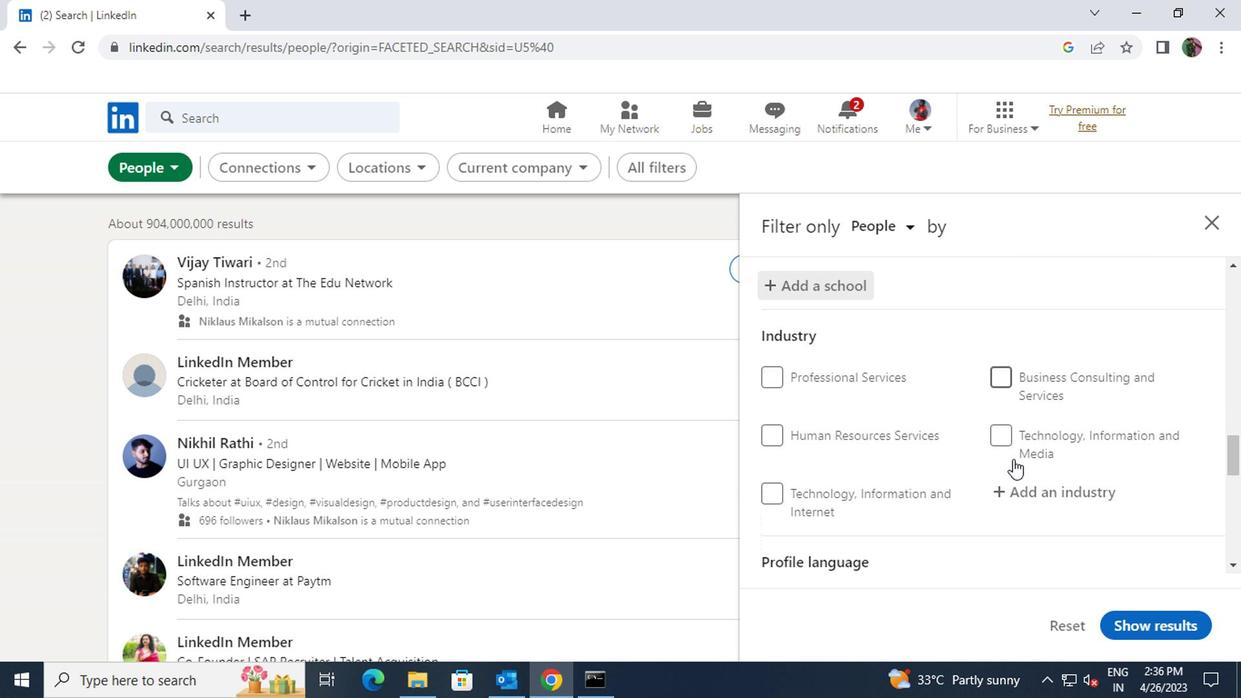 
Action: Mouse pressed left at (1010, 490)
Screenshot: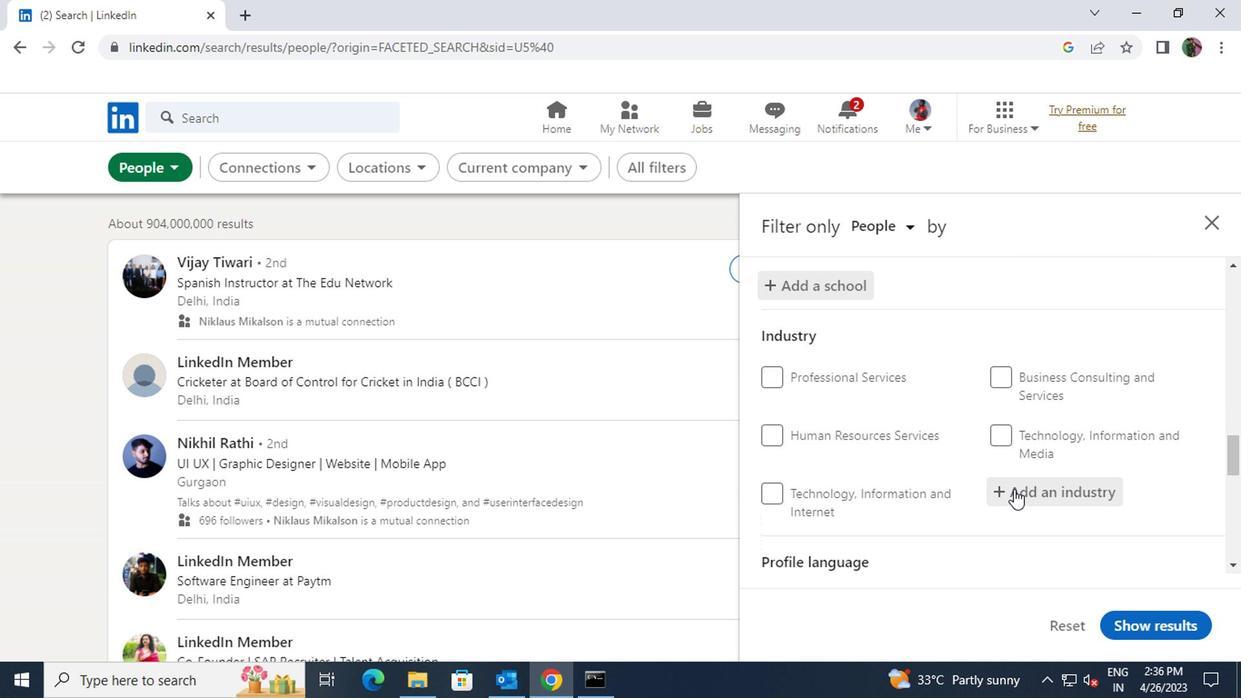 
Action: Key pressed <Key.shift><Key.shift><Key.shift><Key.shift>COMPUTER<Key.space>NETWORK
Screenshot: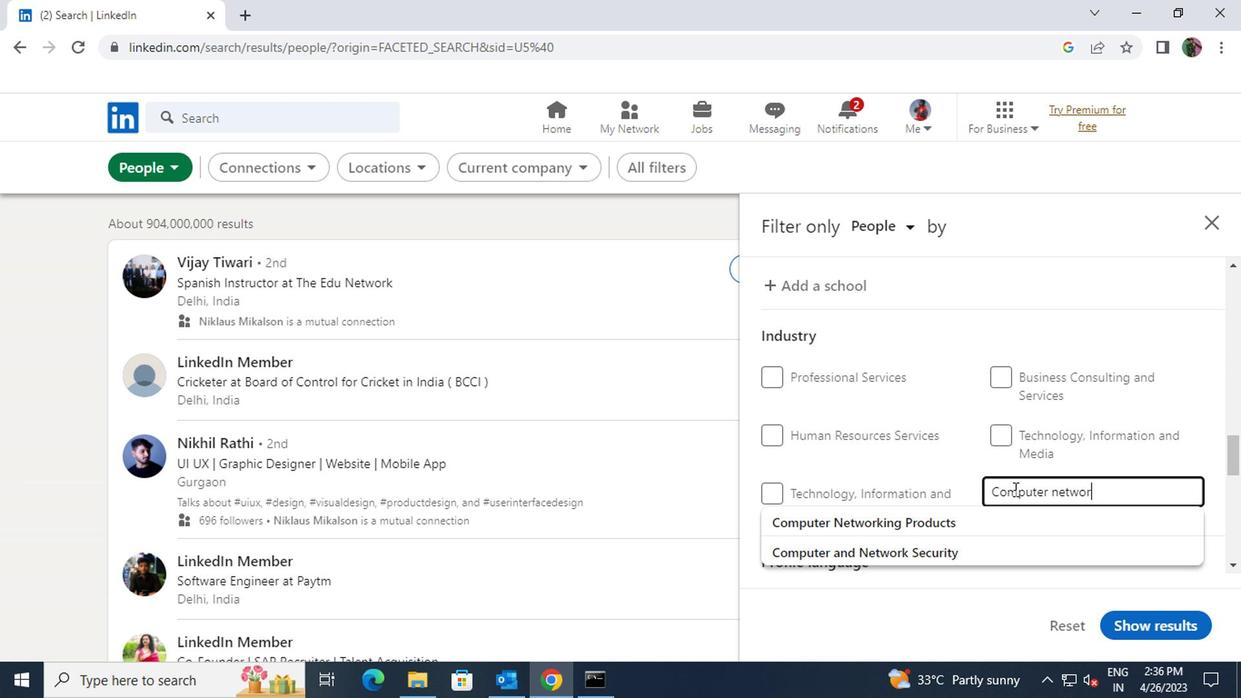 
Action: Mouse moved to (998, 524)
Screenshot: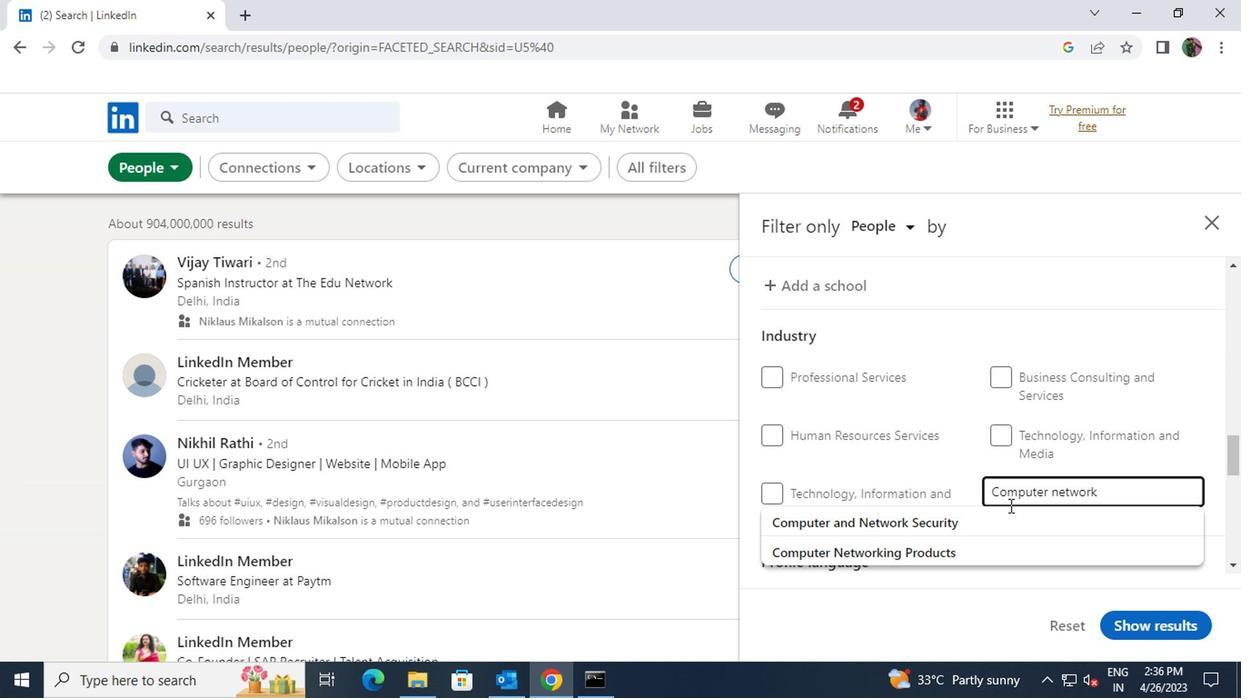 
Action: Mouse pressed left at (998, 524)
Screenshot: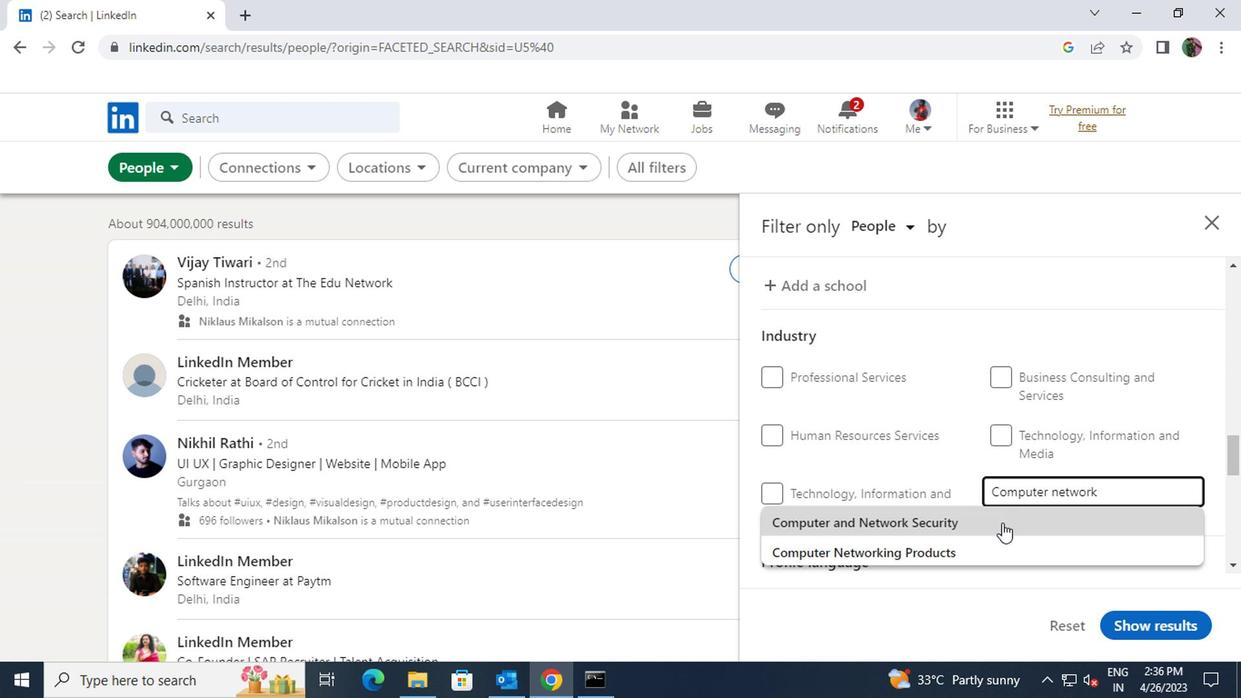 
Action: Mouse scrolled (998, 523) with delta (0, -1)
Screenshot: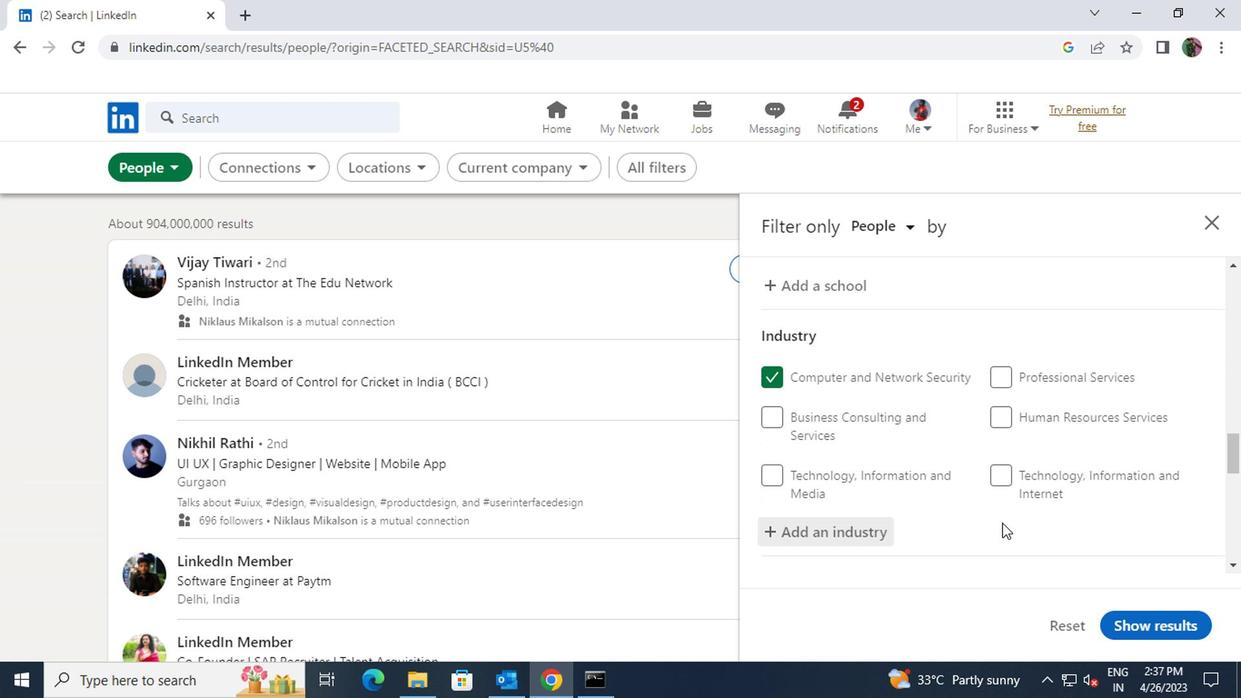 
Action: Mouse scrolled (998, 523) with delta (0, -1)
Screenshot: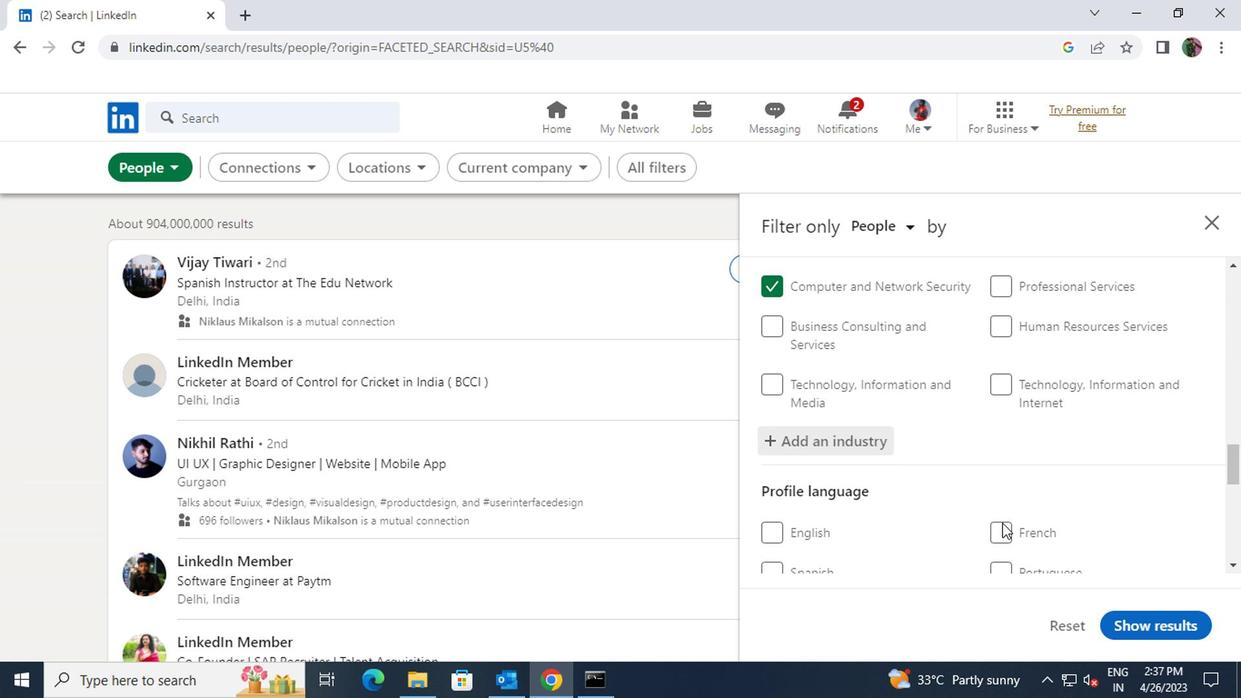 
Action: Mouse moved to (1005, 435)
Screenshot: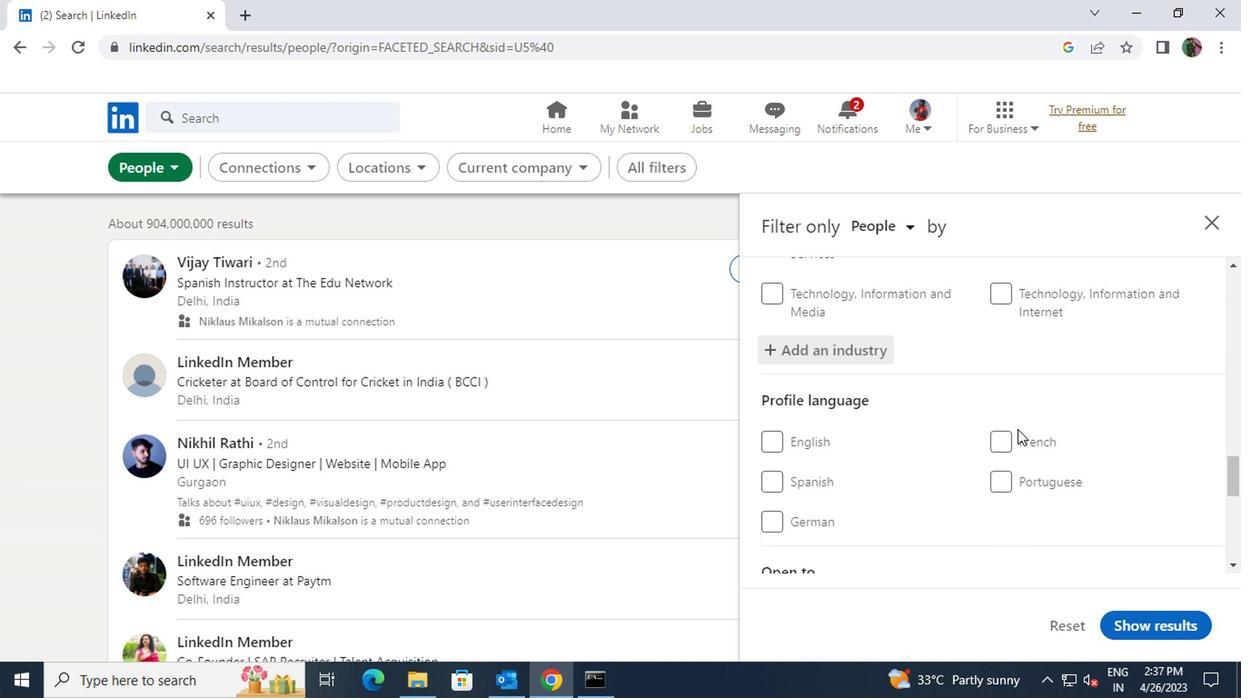 
Action: Mouse pressed left at (1005, 435)
Screenshot: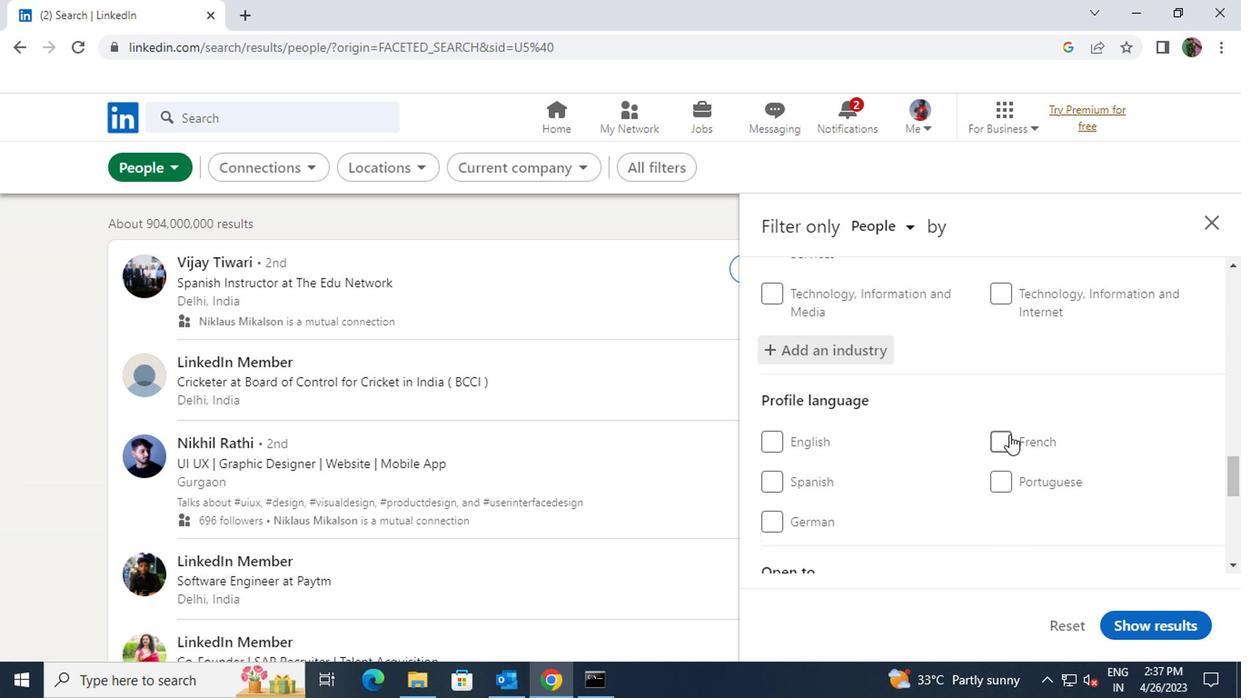 
Action: Mouse moved to (935, 488)
Screenshot: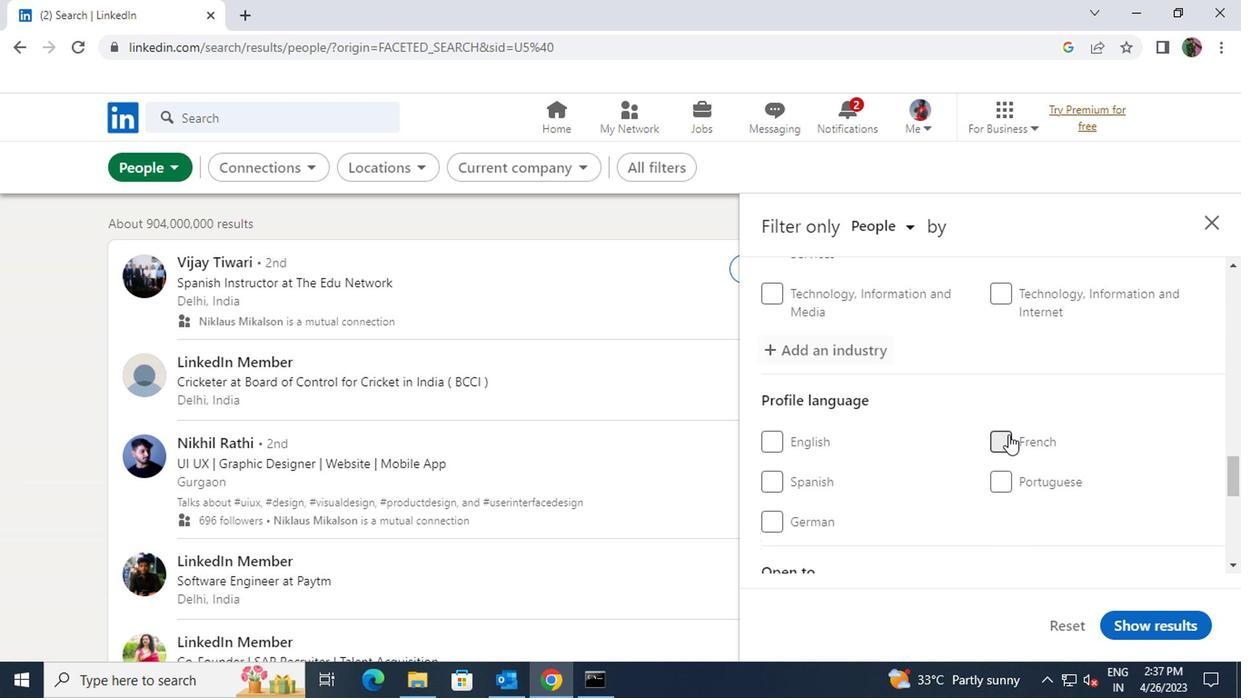
Action: Mouse scrolled (935, 487) with delta (0, -1)
Screenshot: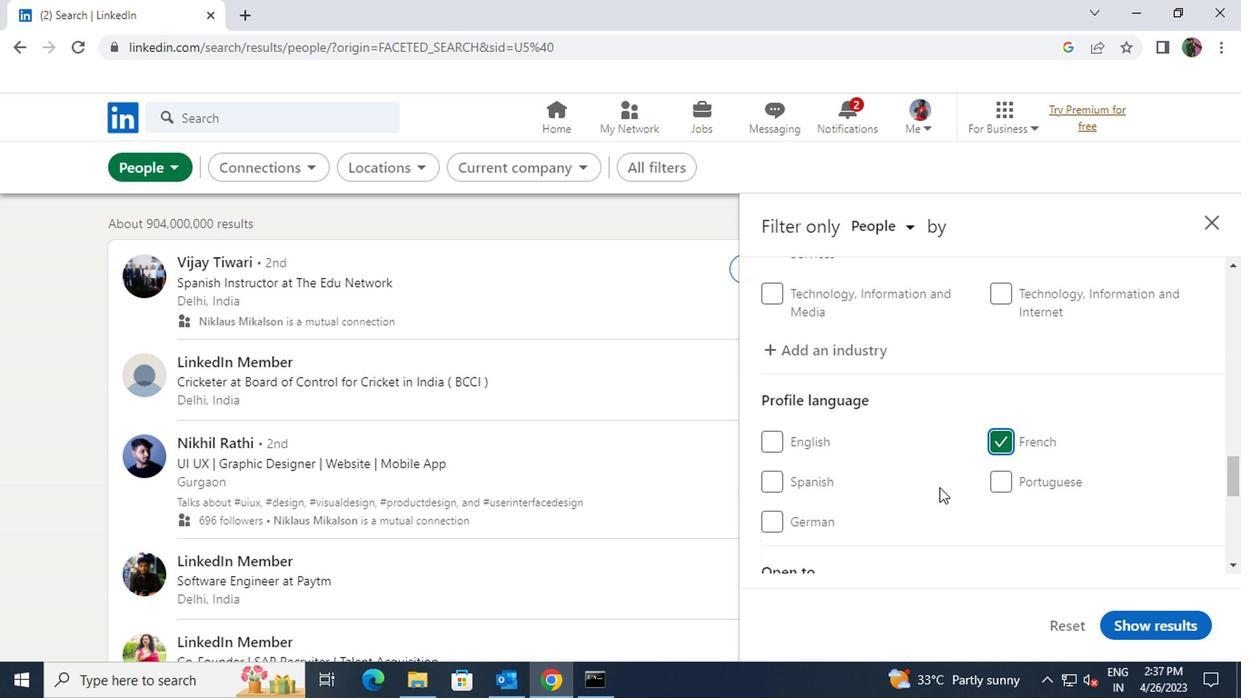 
Action: Mouse scrolled (935, 487) with delta (0, -1)
Screenshot: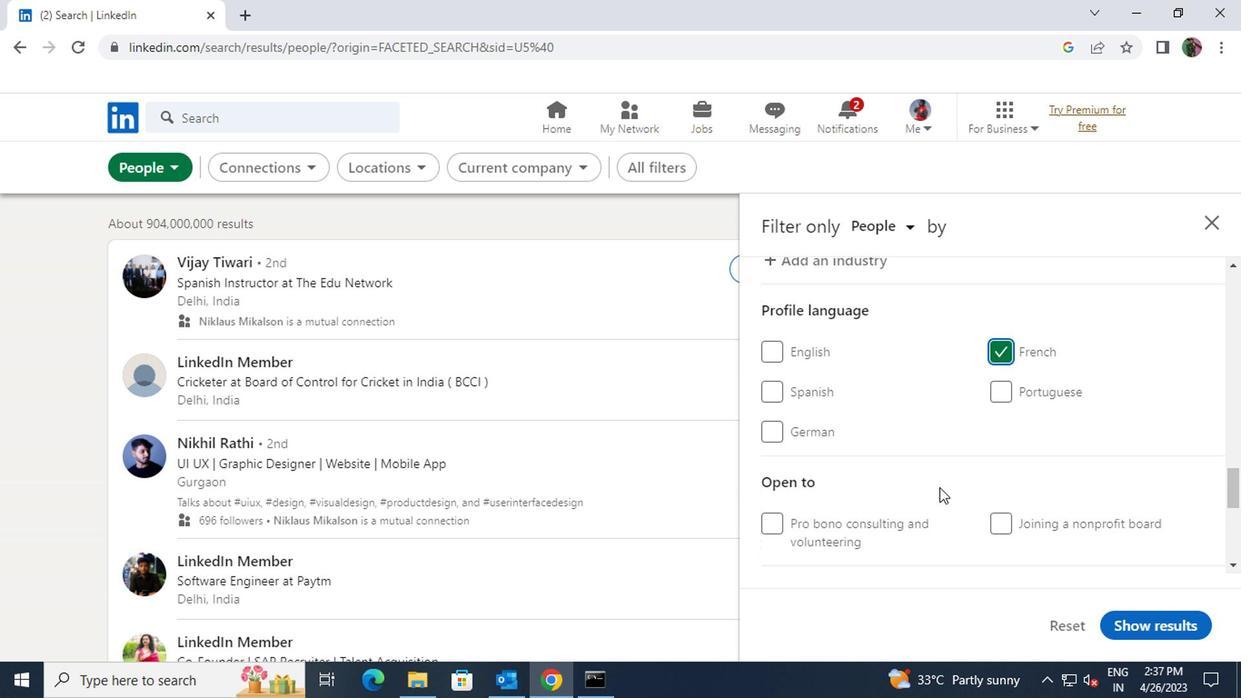 
Action: Mouse scrolled (935, 487) with delta (0, -1)
Screenshot: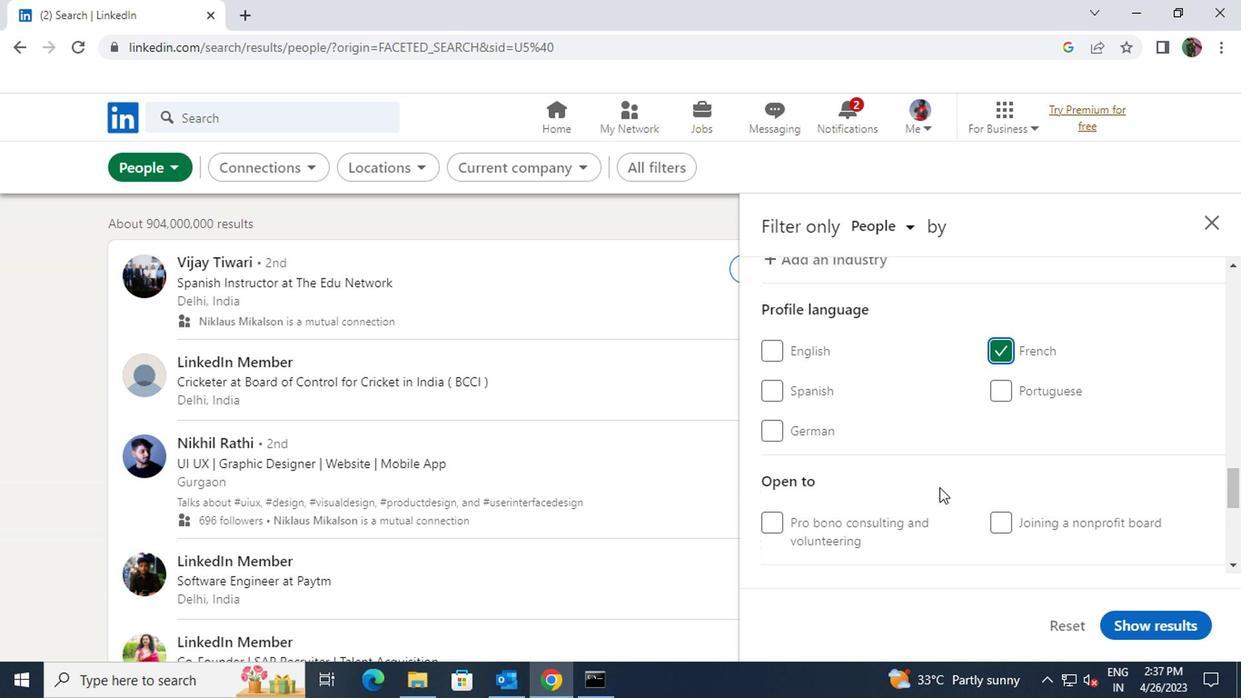
Action: Mouse scrolled (935, 487) with delta (0, -1)
Screenshot: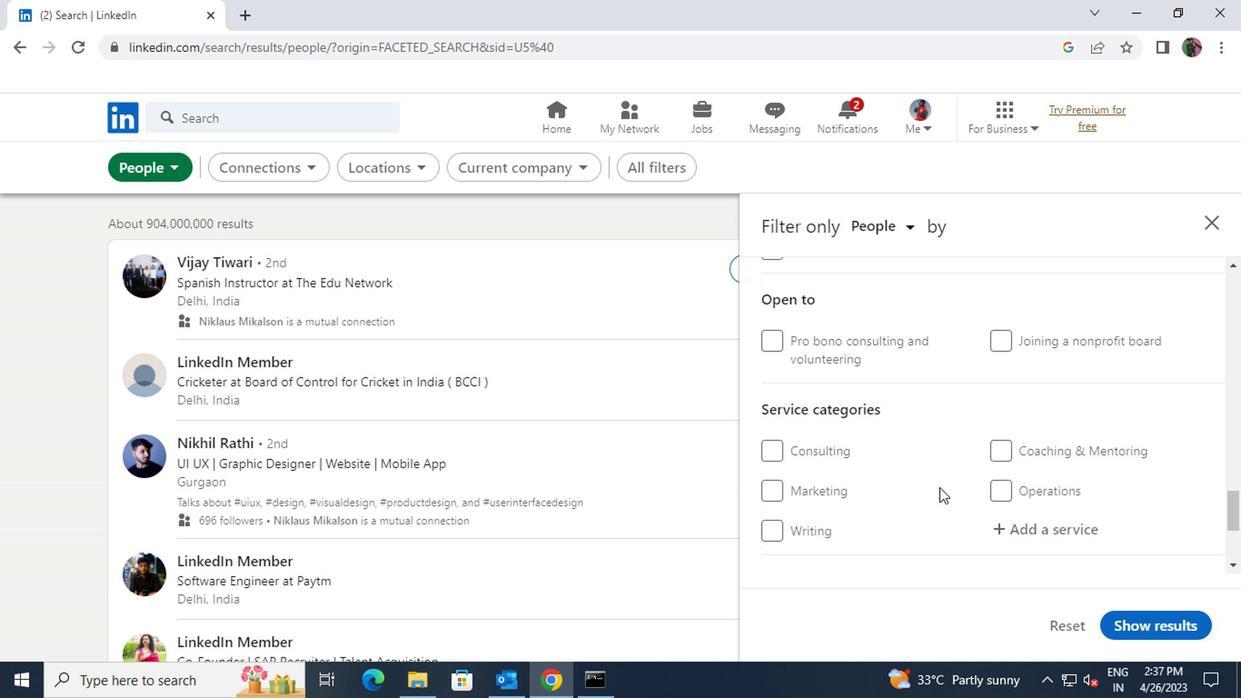
Action: Mouse moved to (1016, 440)
Screenshot: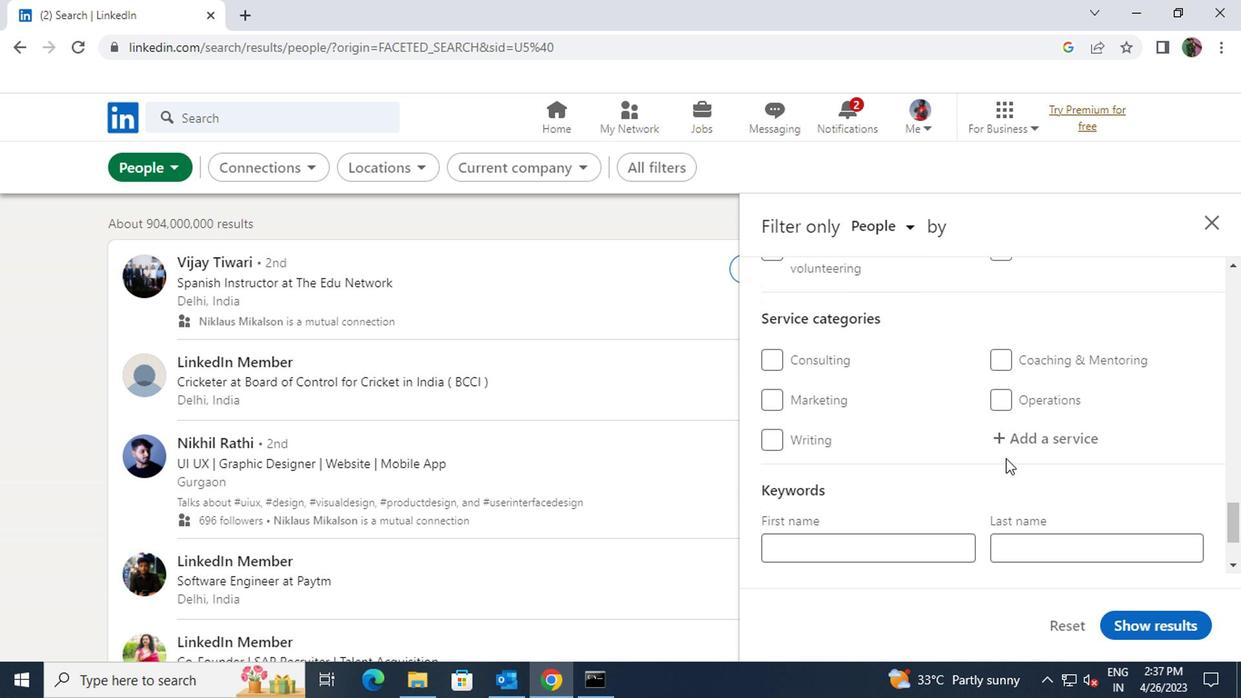 
Action: Mouse pressed left at (1016, 440)
Screenshot: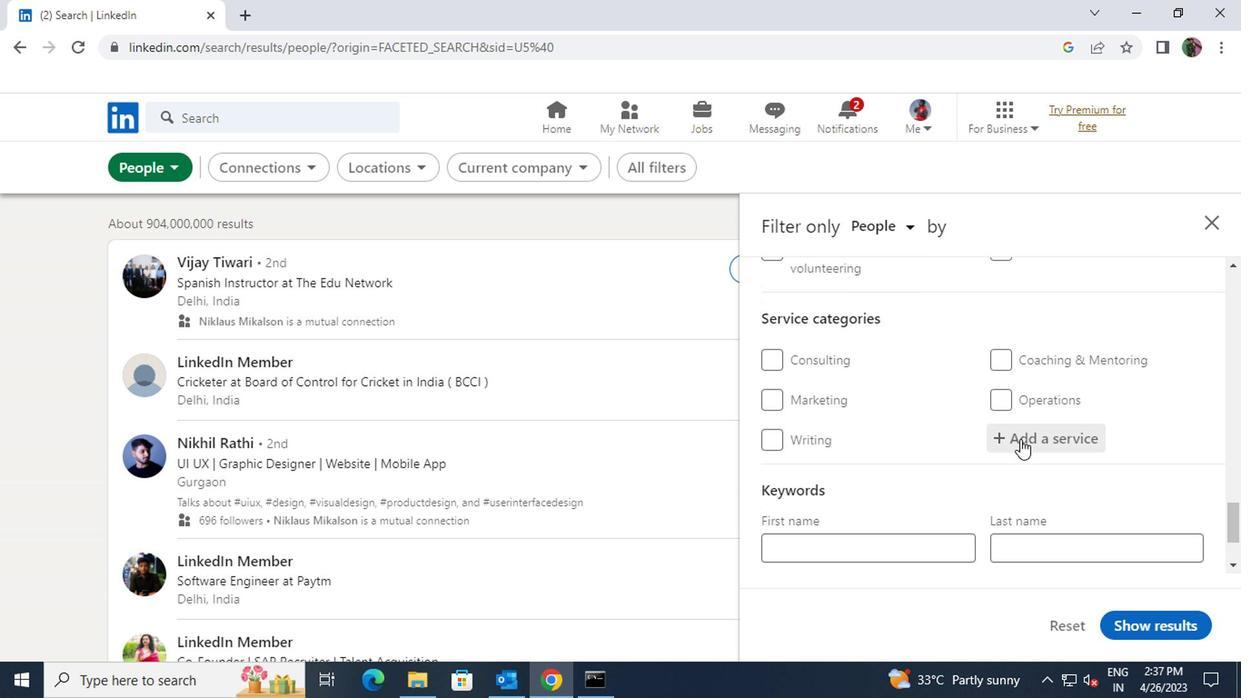 
Action: Key pressed <Key.shift>NON
Screenshot: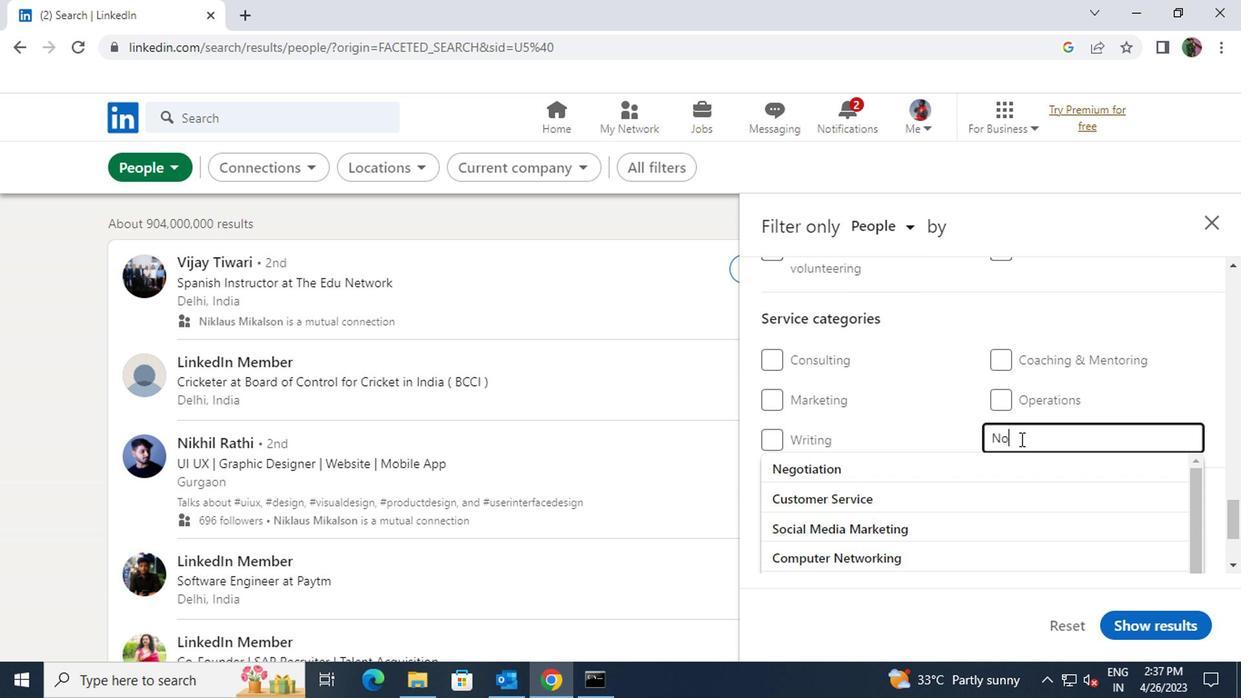
Action: Mouse moved to (1001, 491)
Screenshot: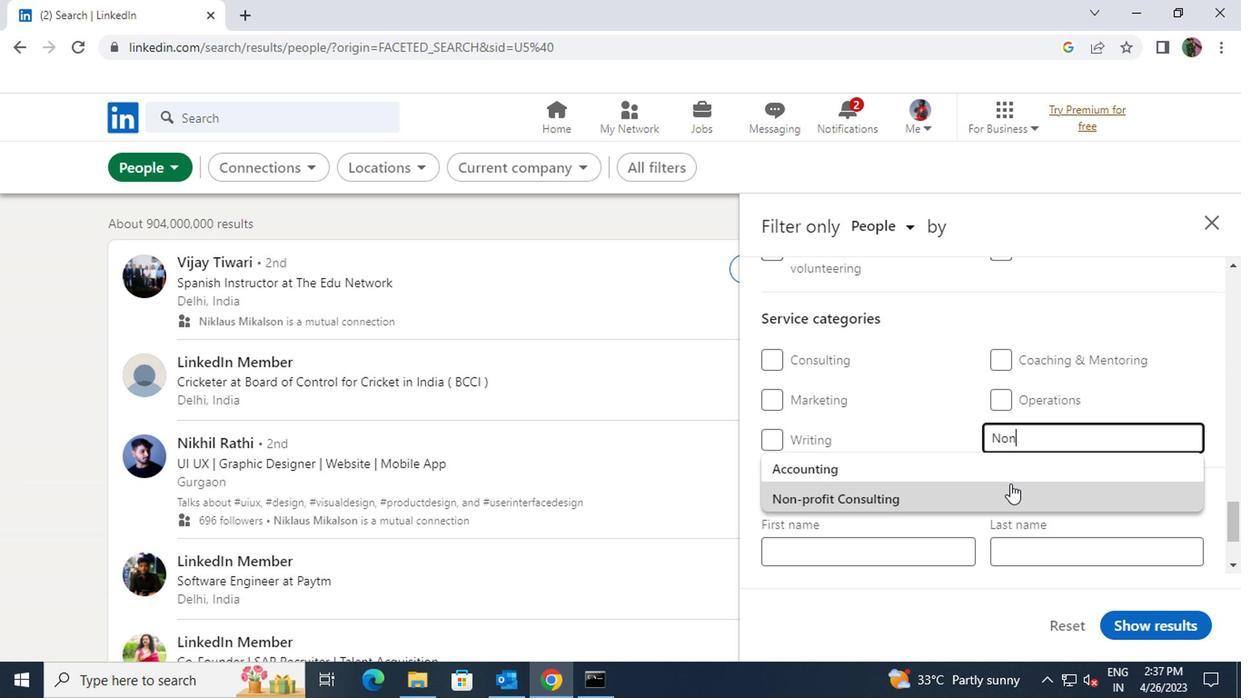 
Action: Mouse pressed left at (1001, 491)
Screenshot: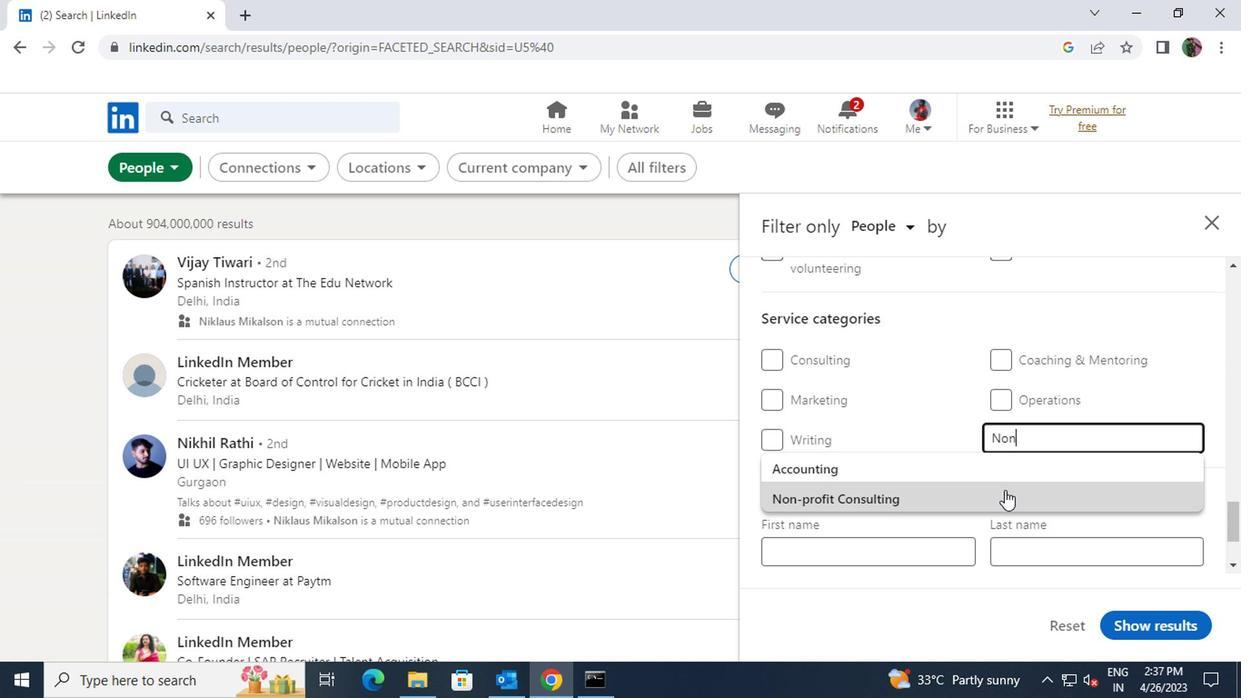 
Action: Mouse scrolled (1001, 490) with delta (0, 0)
Screenshot: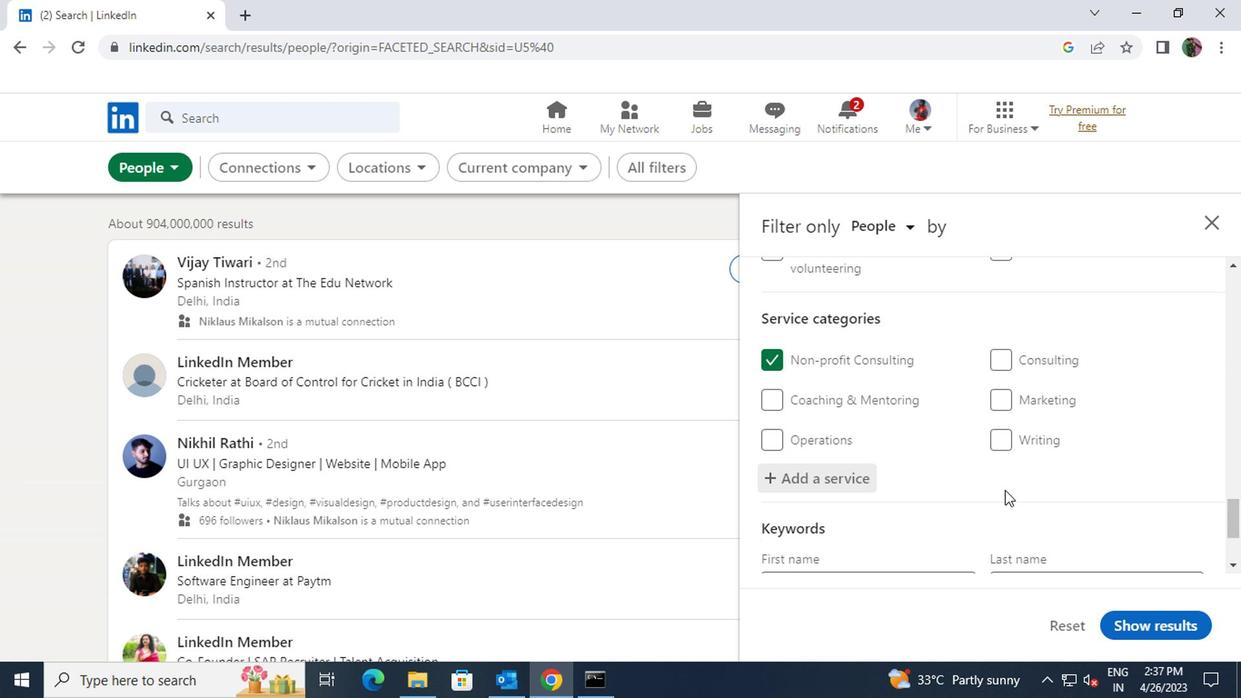 
Action: Mouse scrolled (1001, 490) with delta (0, 0)
Screenshot: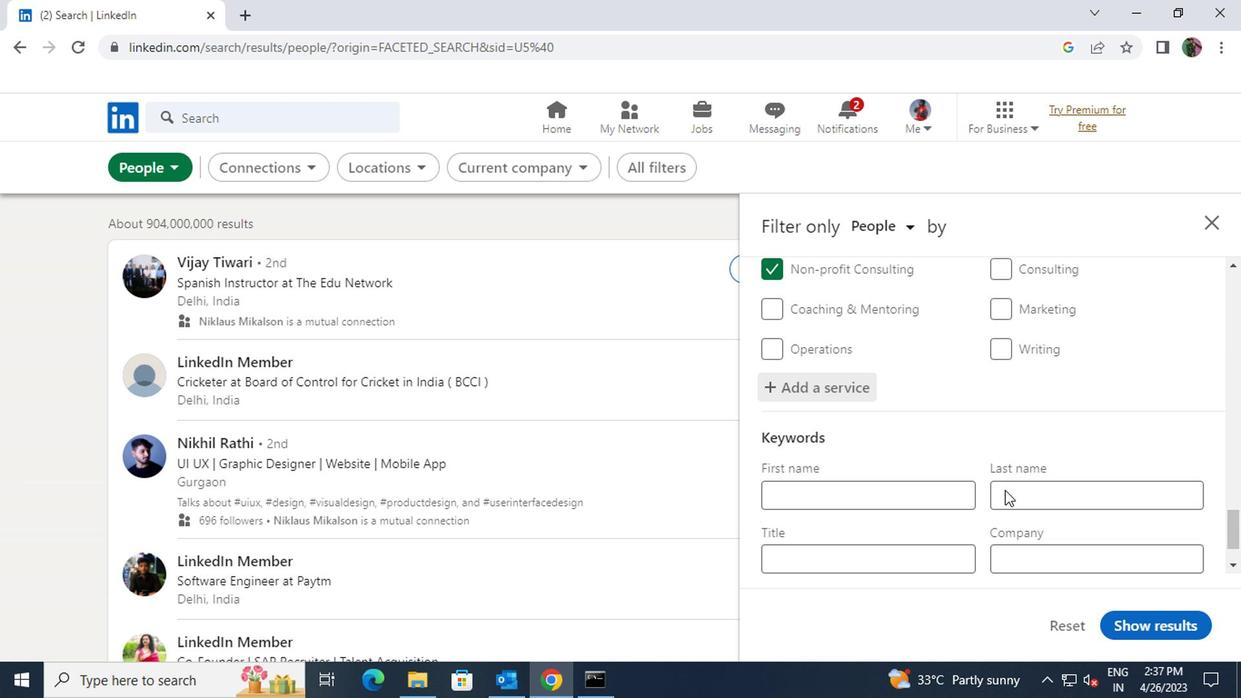 
Action: Mouse scrolled (1001, 490) with delta (0, 0)
Screenshot: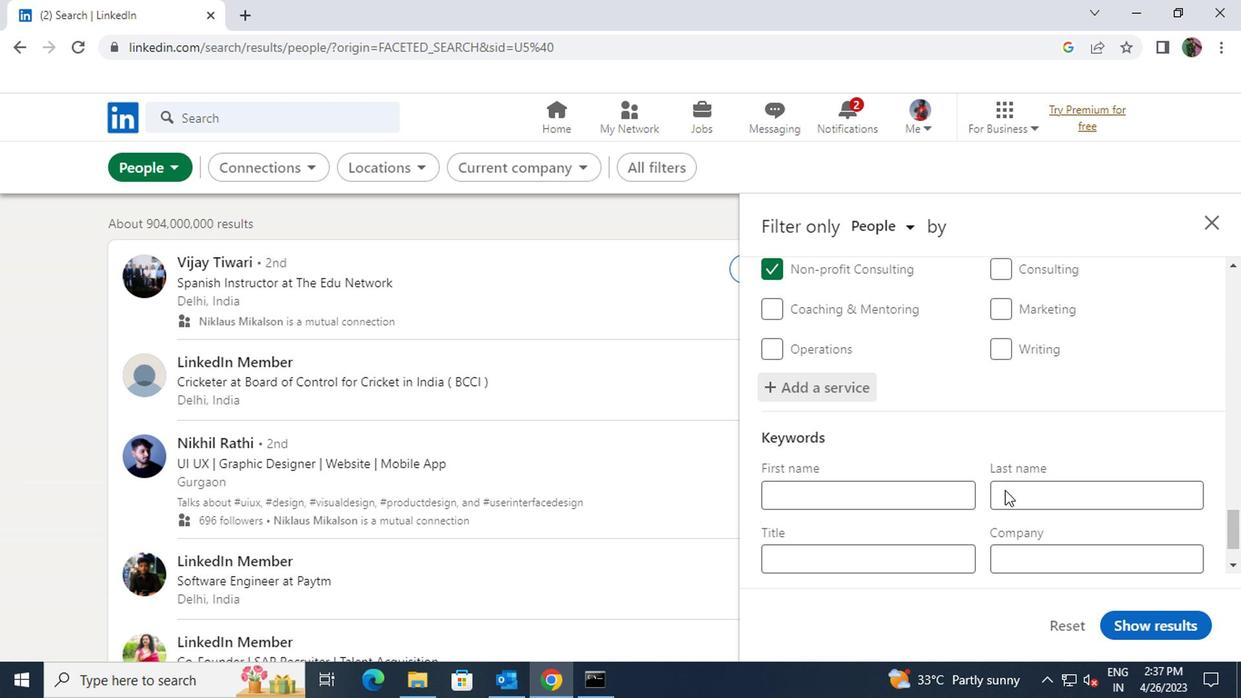 
Action: Mouse moved to (939, 489)
Screenshot: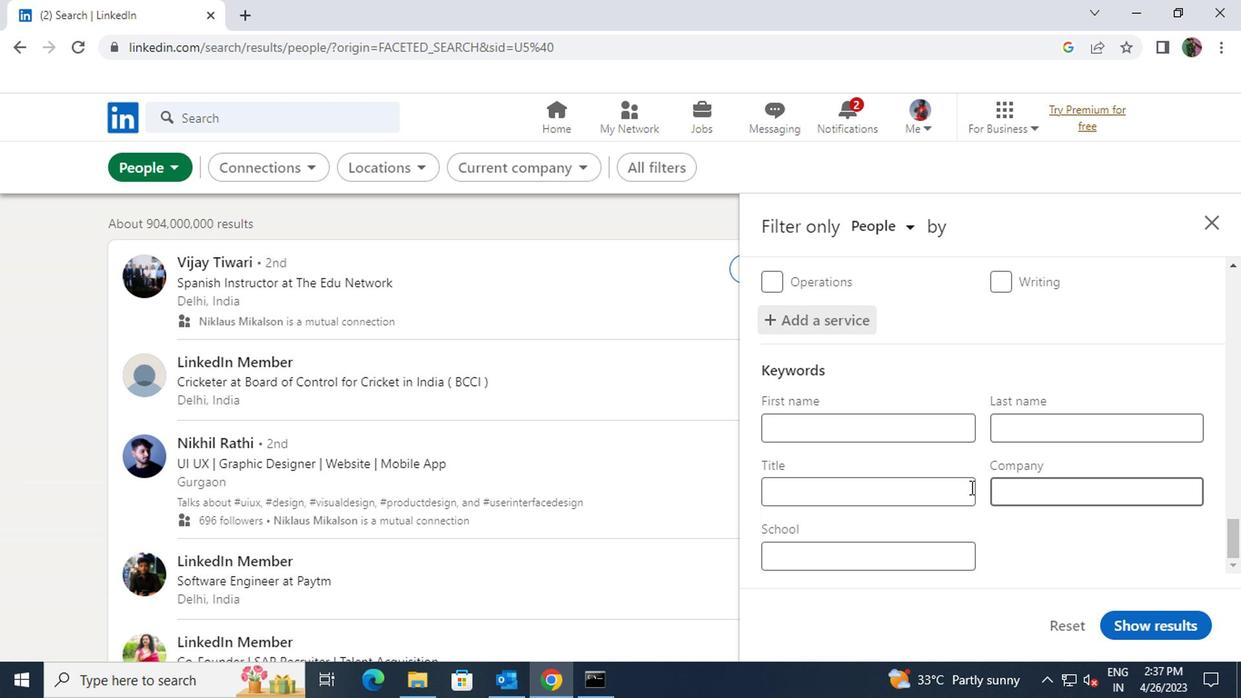 
Action: Mouse pressed left at (939, 489)
Screenshot: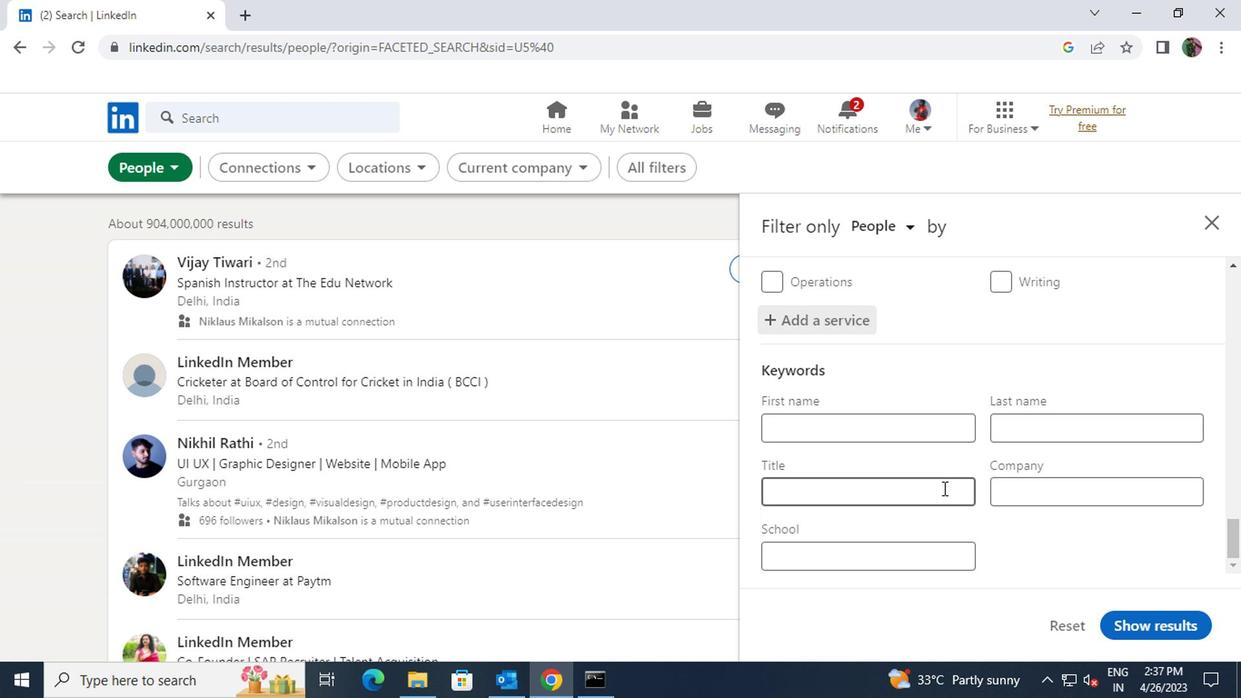 
Action: Key pressed <Key.shift>VIDEO<Key.space>EDITOUR
Screenshot: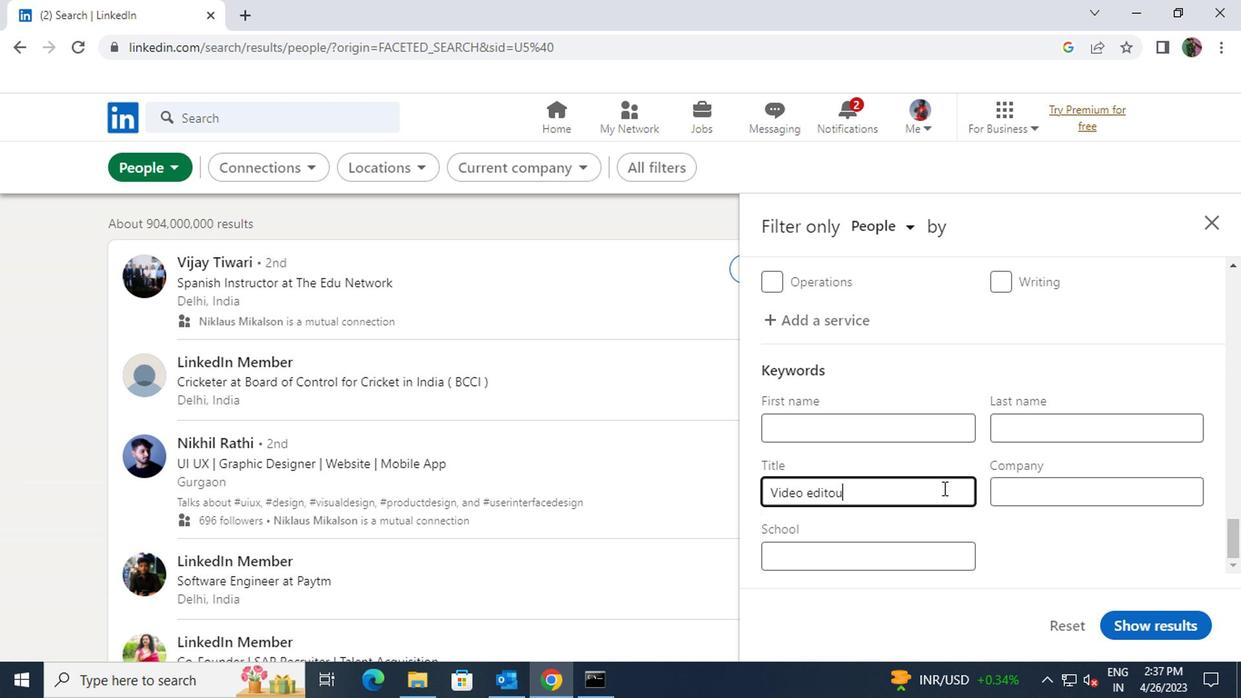 
Action: Mouse moved to (1133, 628)
Screenshot: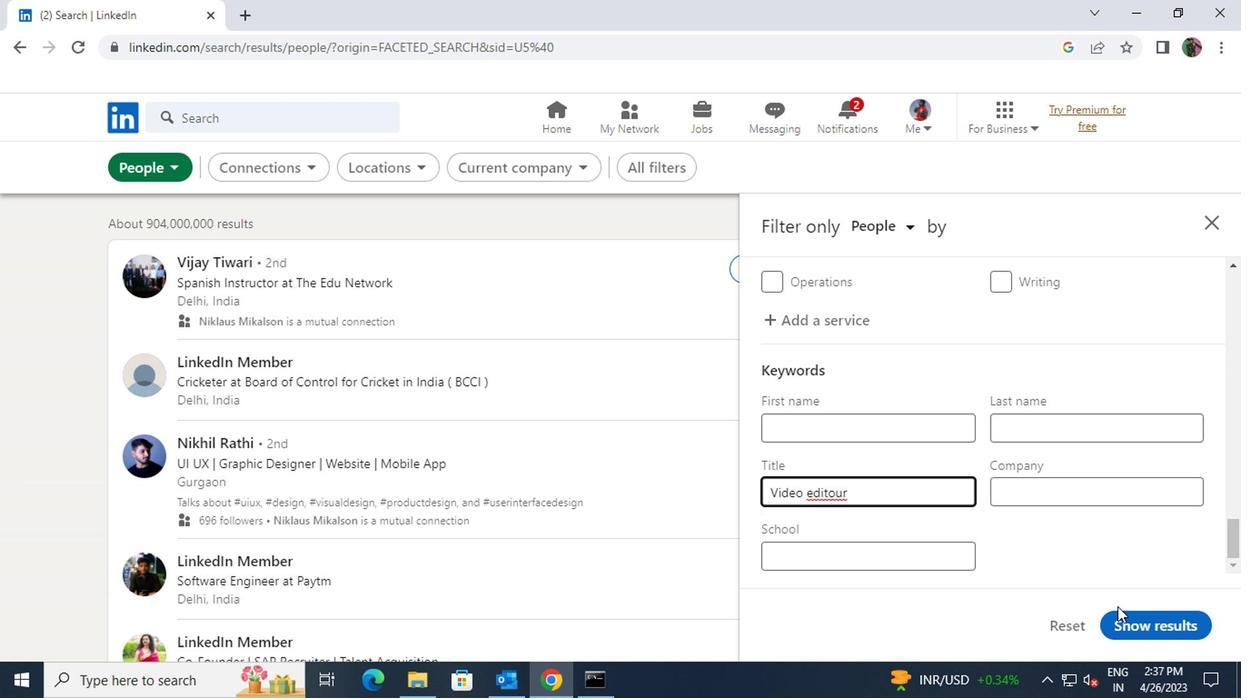 
Action: Mouse pressed left at (1133, 628)
Screenshot: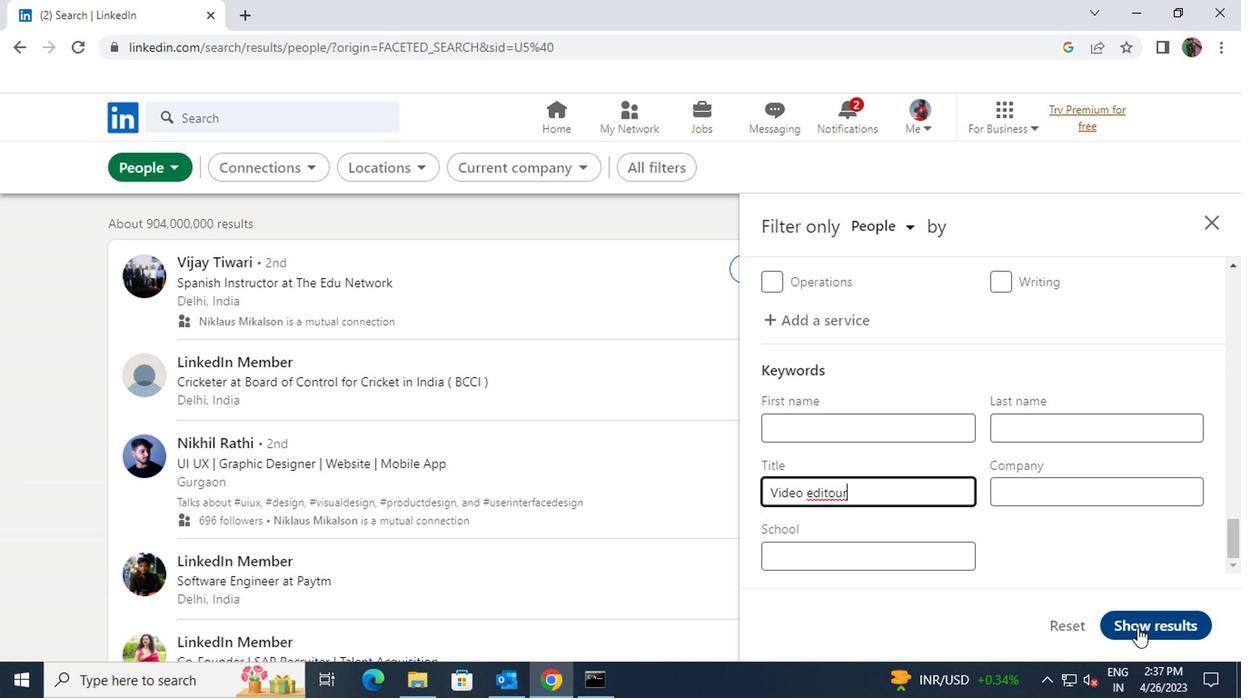 
